 Task: Look for space in Amalner, India from 15th August, 2023 to 20th August, 2023 for 1 adult in price range Rs.5000 to Rs.10000. Place can be private room with 1  bedroom having 1 bed and 1 bathroom. Property type can be house, flat, guest house, hotel. Booking option can be shelf check-in. Required host language is English.
Action: Mouse moved to (473, 106)
Screenshot: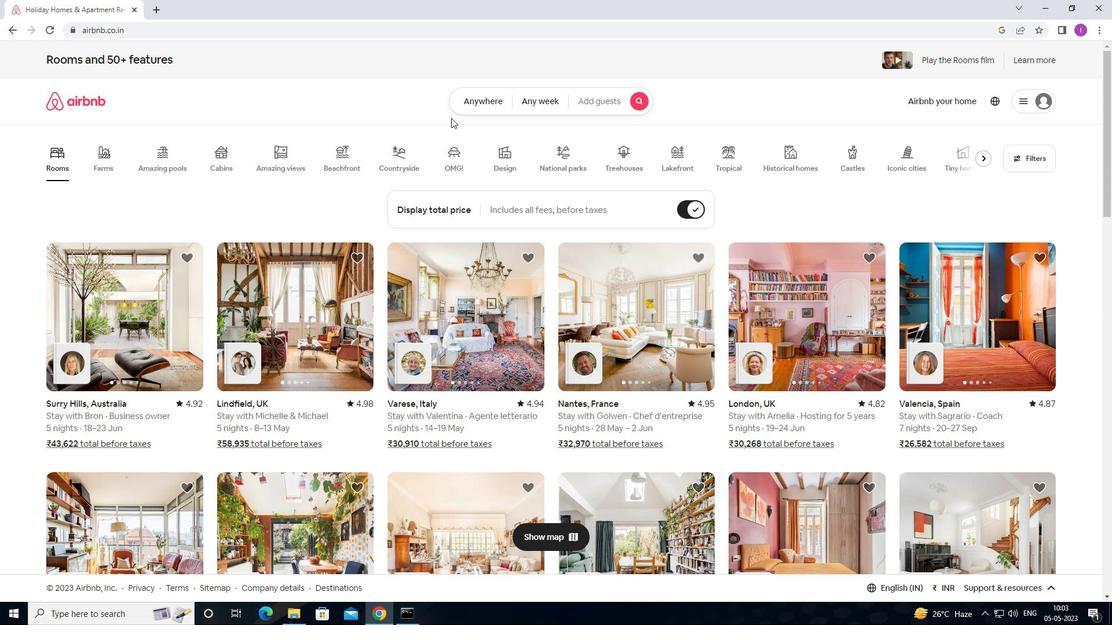 
Action: Mouse pressed left at (473, 106)
Screenshot: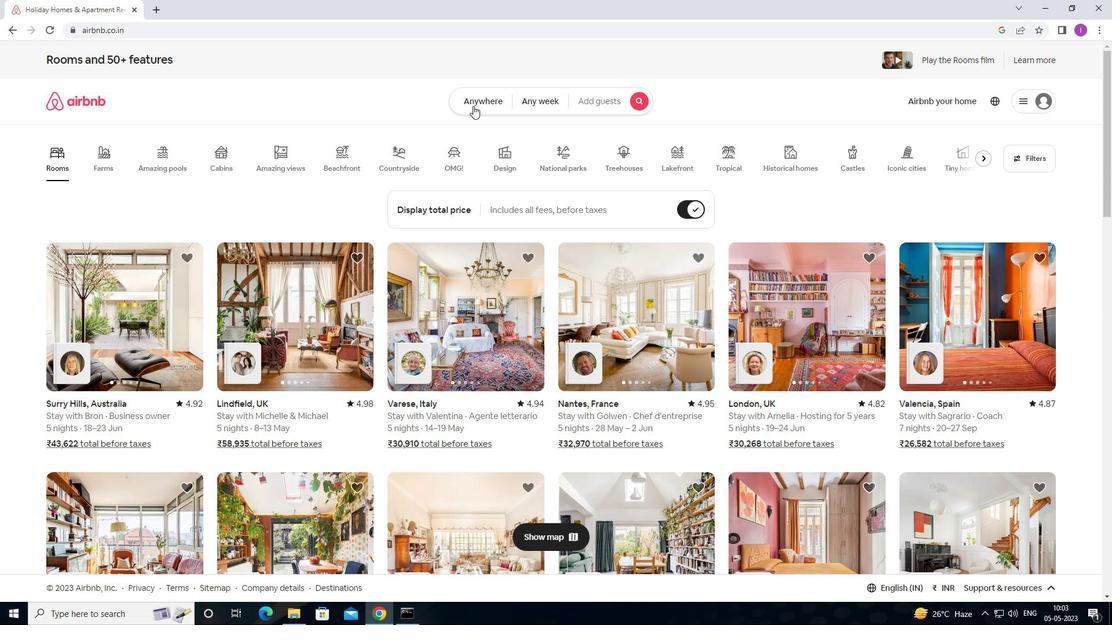 
Action: Mouse moved to (367, 150)
Screenshot: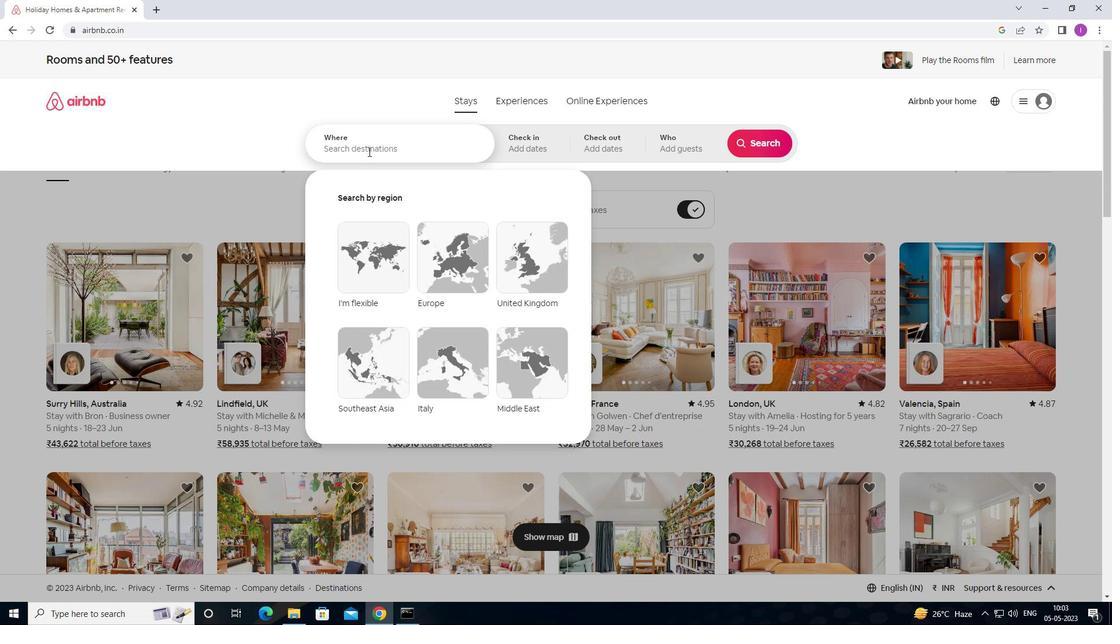 
Action: Mouse pressed left at (367, 150)
Screenshot: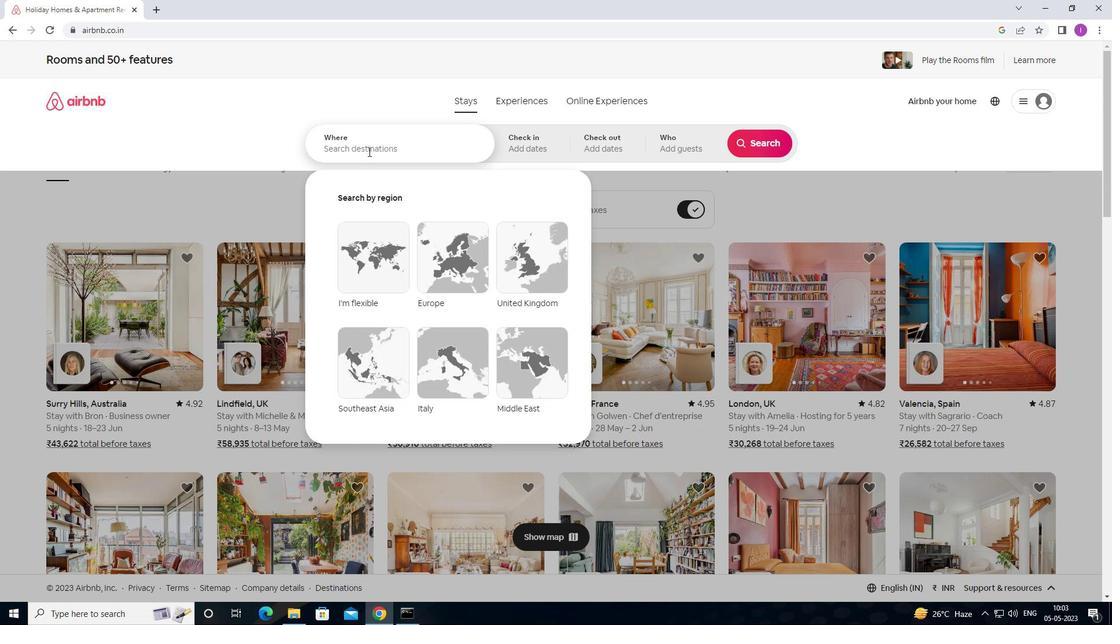 
Action: Mouse moved to (417, 148)
Screenshot: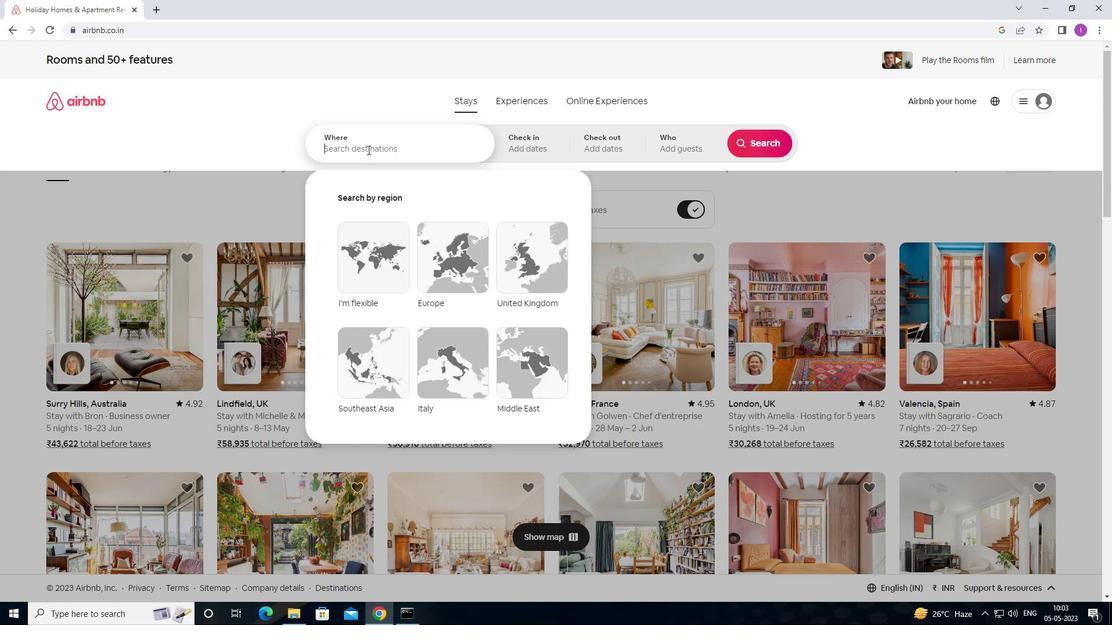 
Action: Key pressed <Key.shift>AMALNER,<Key.shift>INDIA
Screenshot: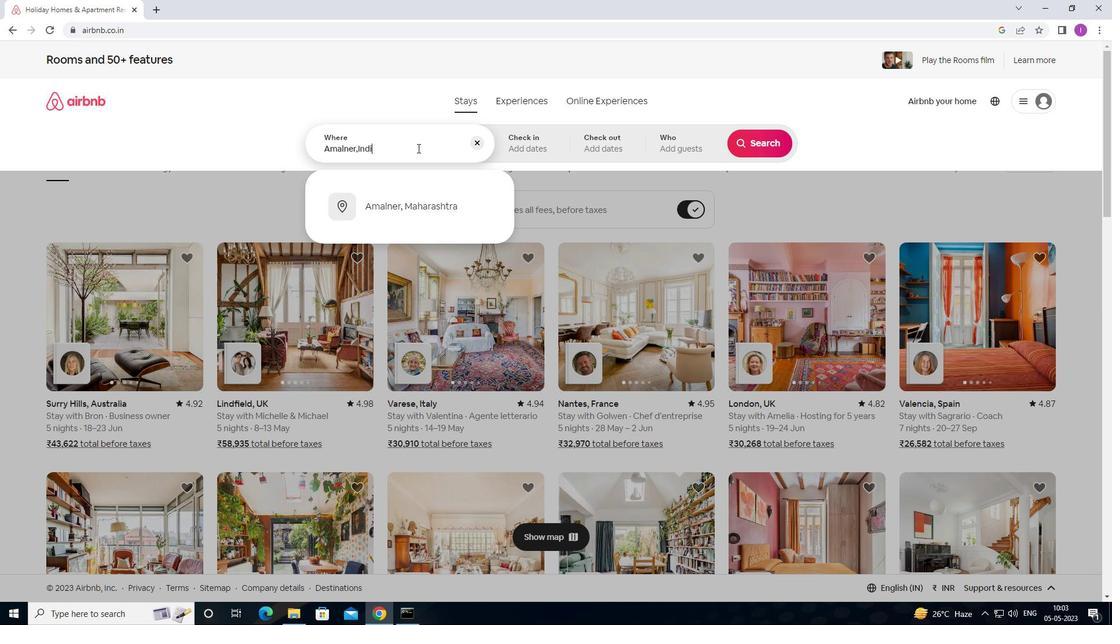 
Action: Mouse moved to (531, 143)
Screenshot: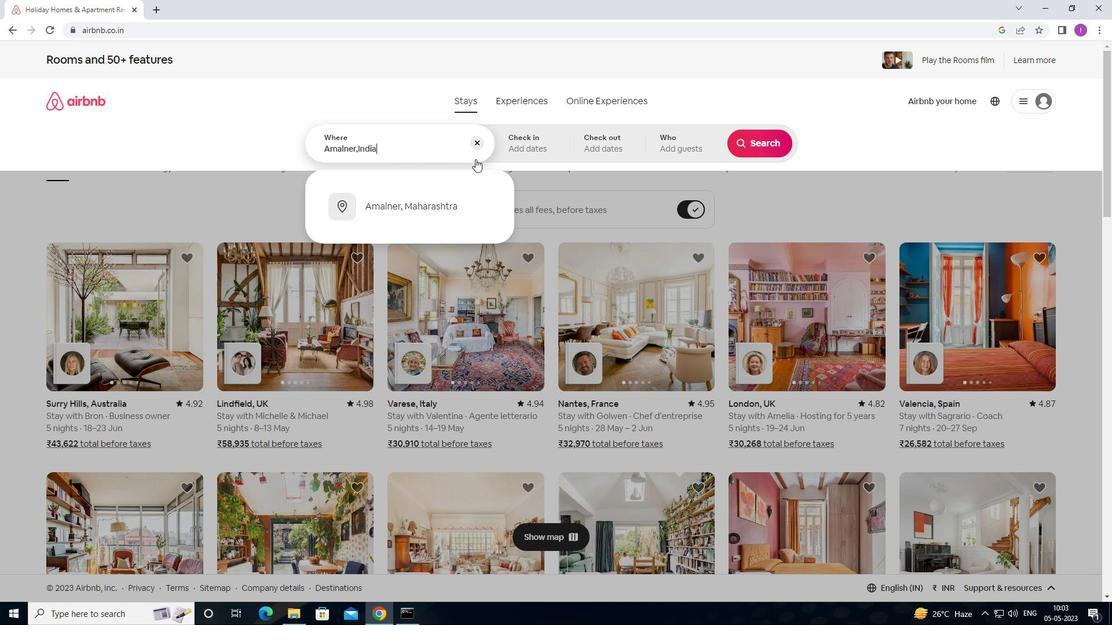 
Action: Mouse pressed left at (531, 143)
Screenshot: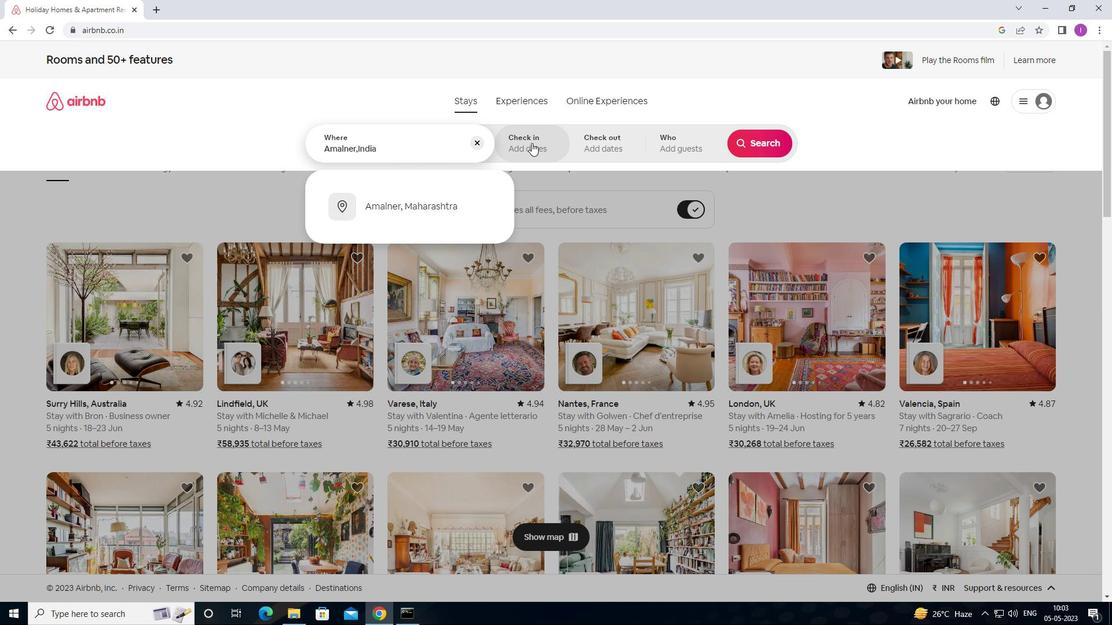 
Action: Mouse moved to (744, 239)
Screenshot: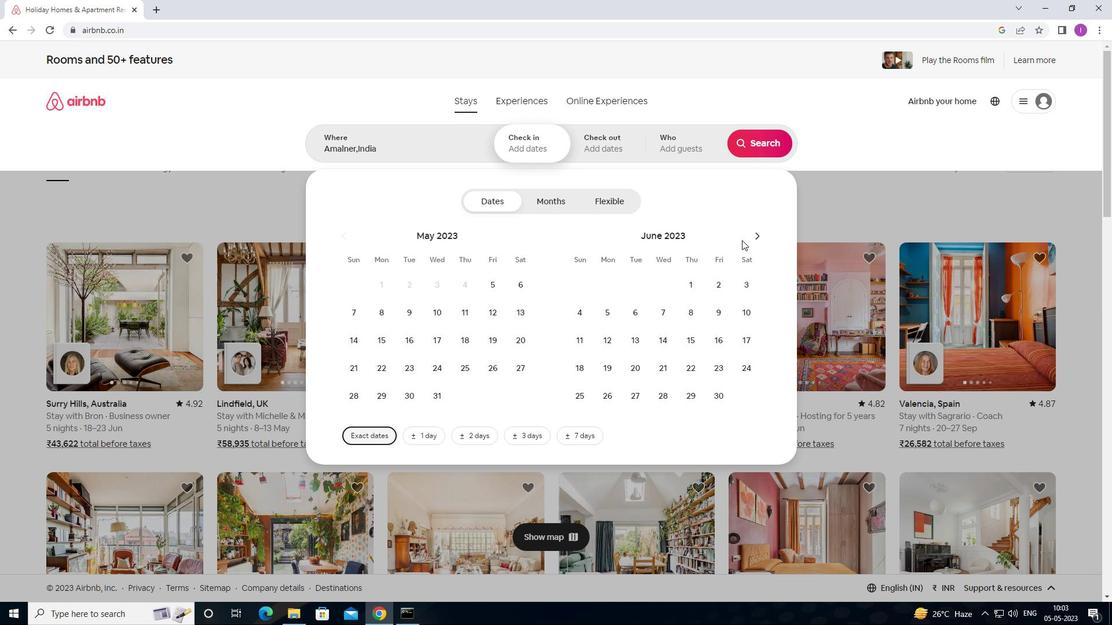 
Action: Mouse pressed left at (744, 239)
Screenshot: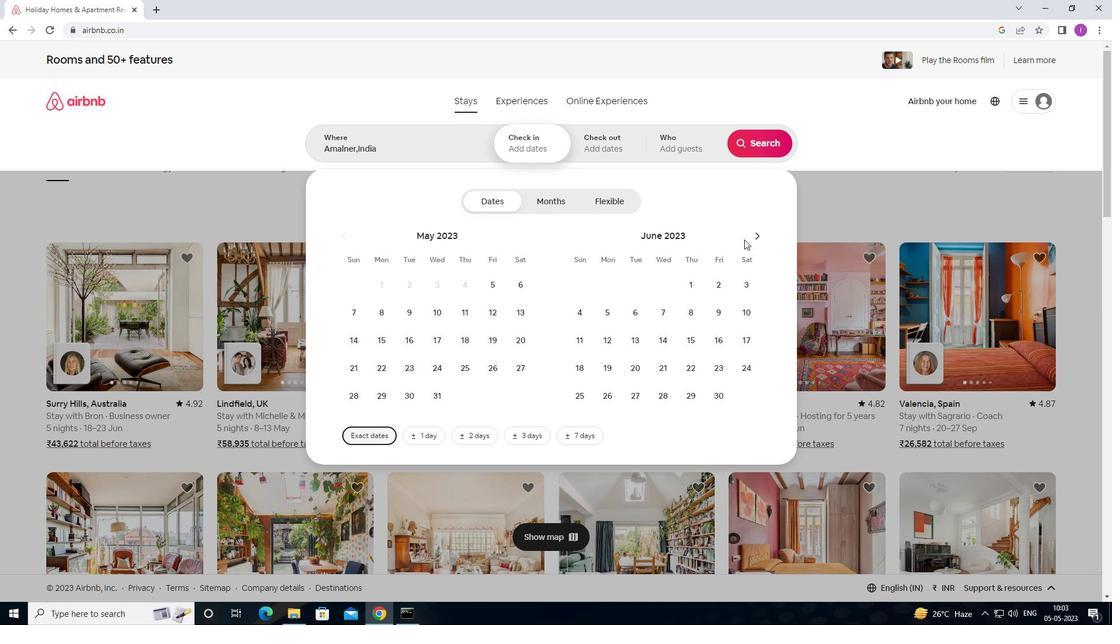 
Action: Mouse pressed left at (744, 239)
Screenshot: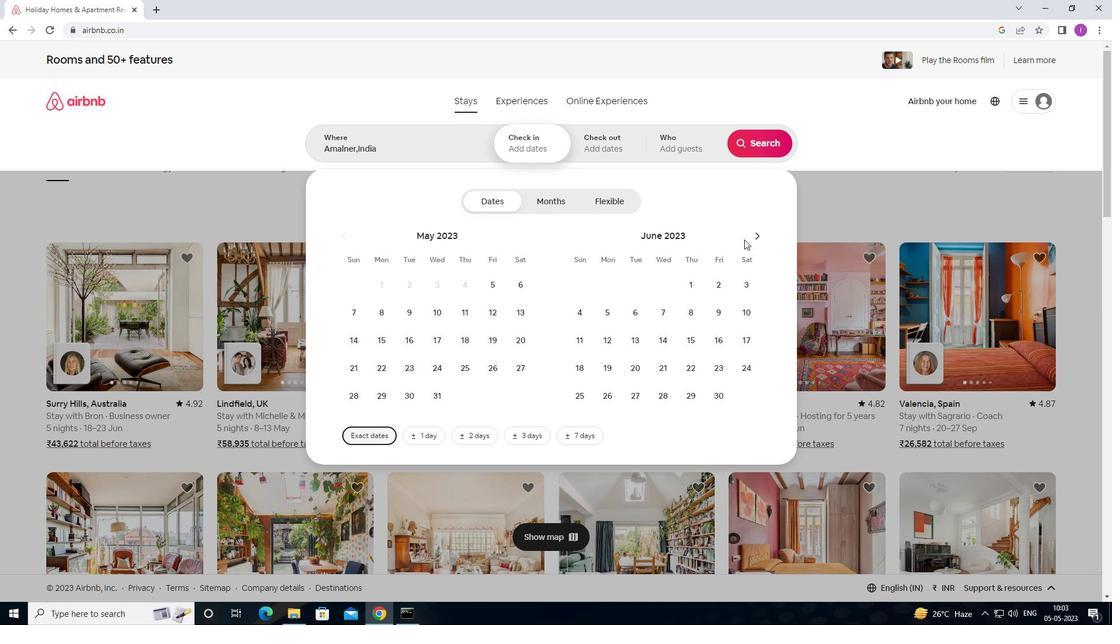 
Action: Mouse moved to (760, 236)
Screenshot: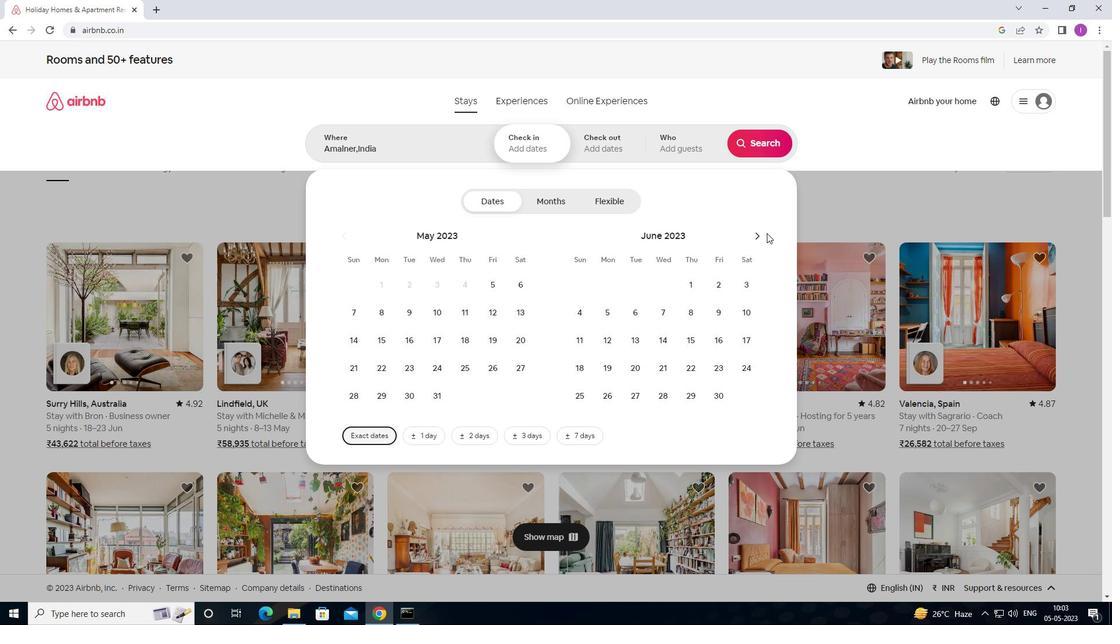 
Action: Mouse pressed left at (760, 236)
Screenshot: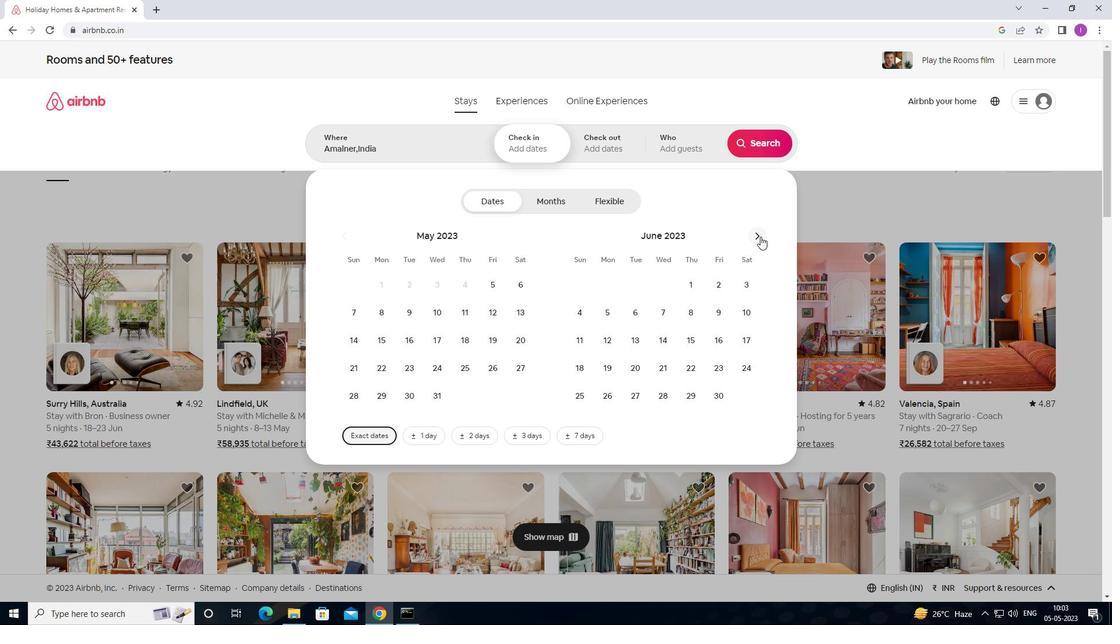 
Action: Mouse pressed left at (760, 236)
Screenshot: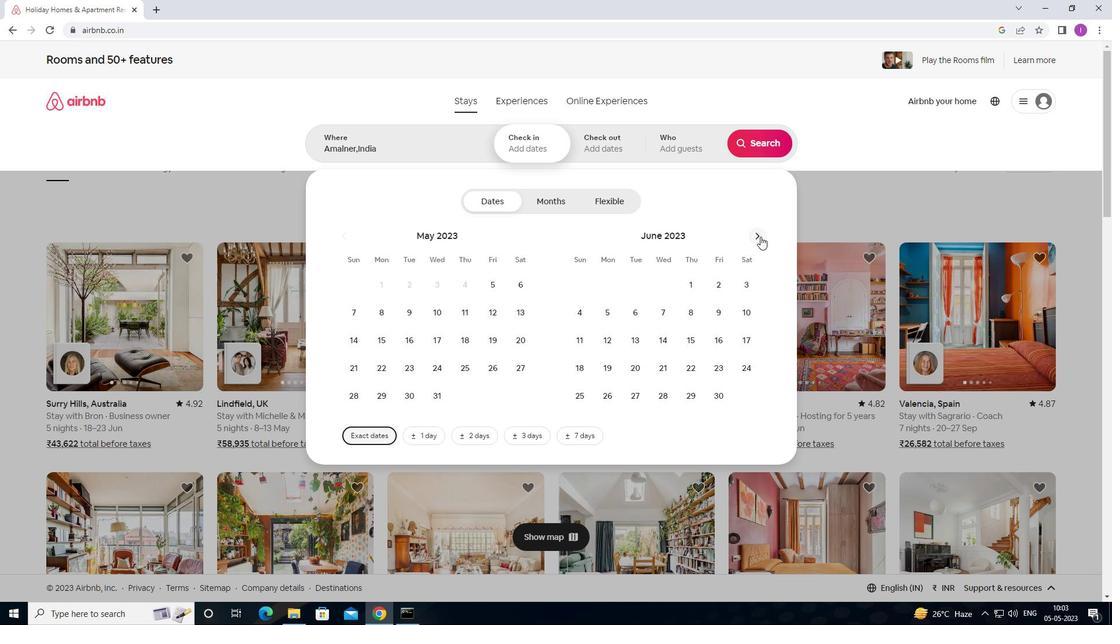 
Action: Mouse pressed left at (760, 236)
Screenshot: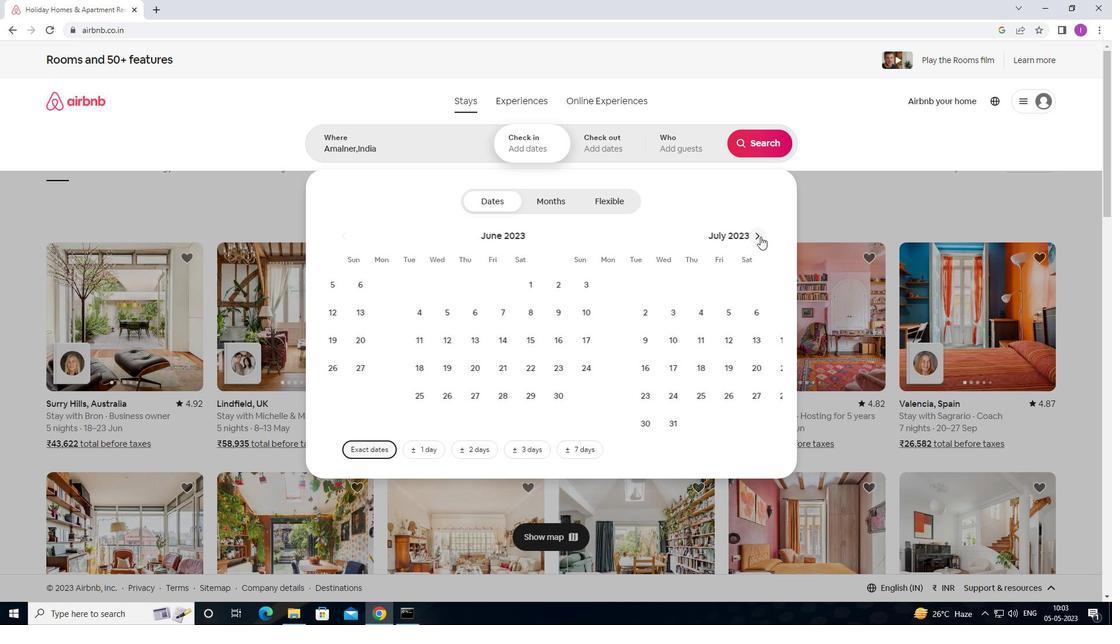 
Action: Mouse moved to (637, 337)
Screenshot: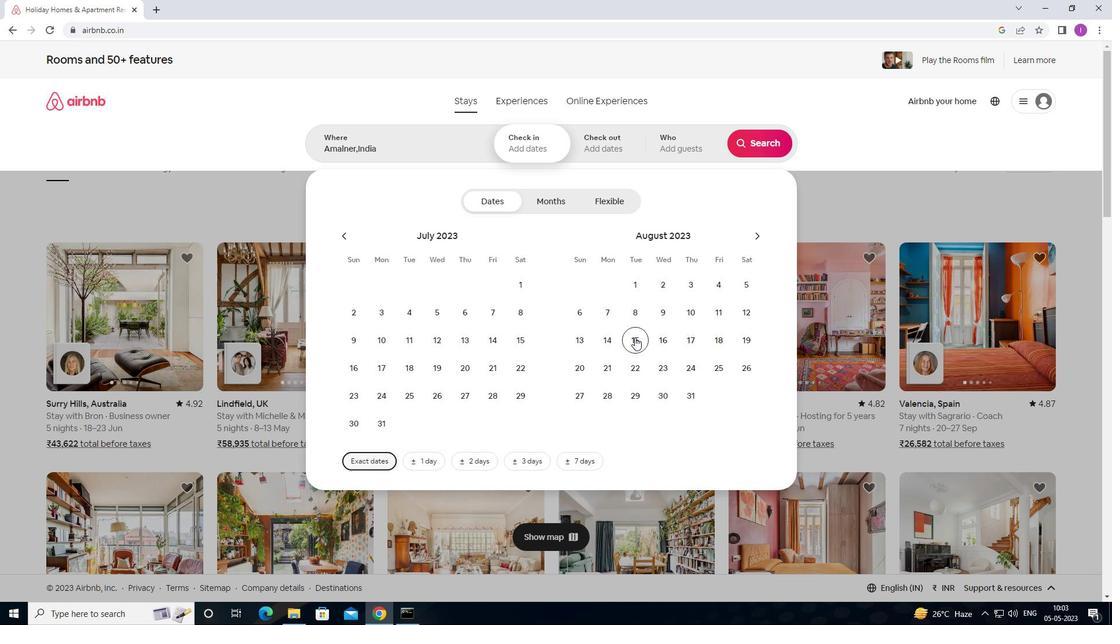 
Action: Mouse pressed left at (637, 337)
Screenshot: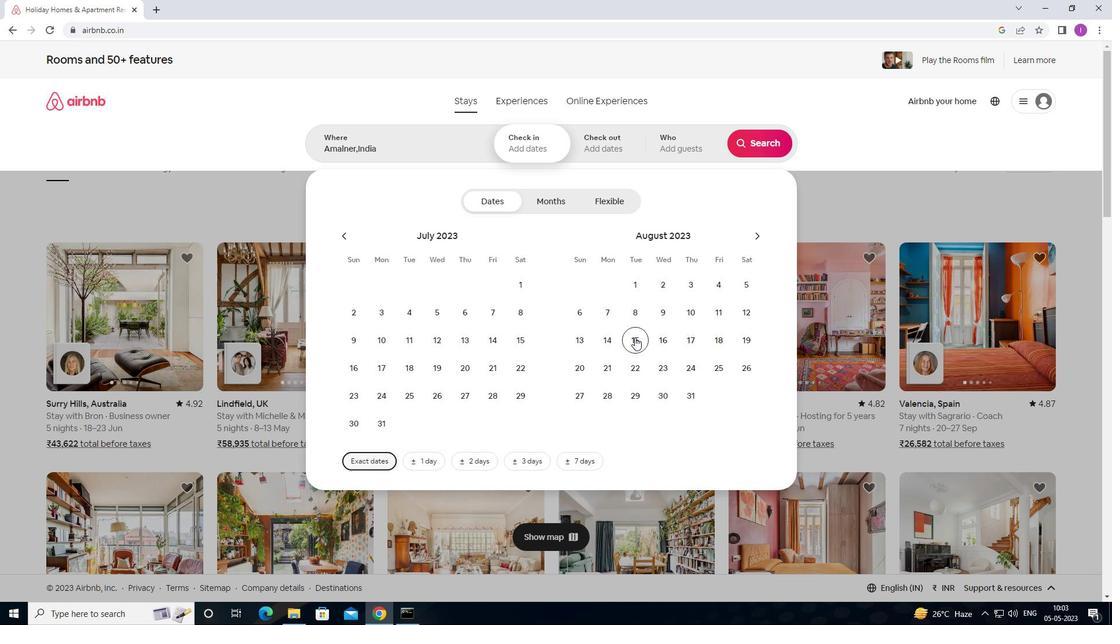 
Action: Mouse moved to (573, 367)
Screenshot: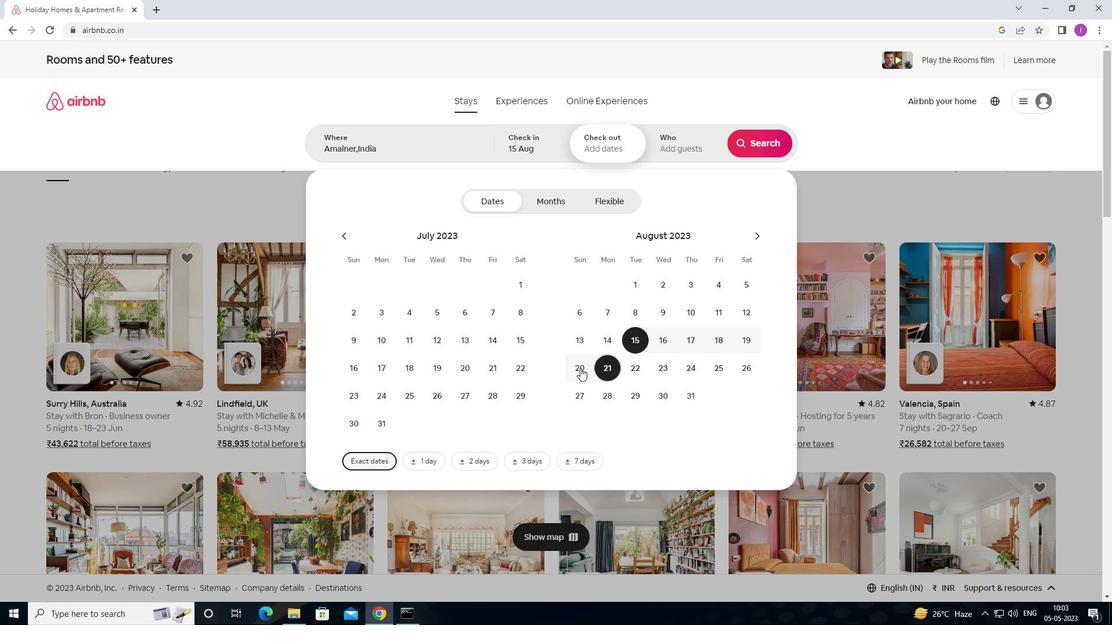 
Action: Mouse pressed left at (573, 367)
Screenshot: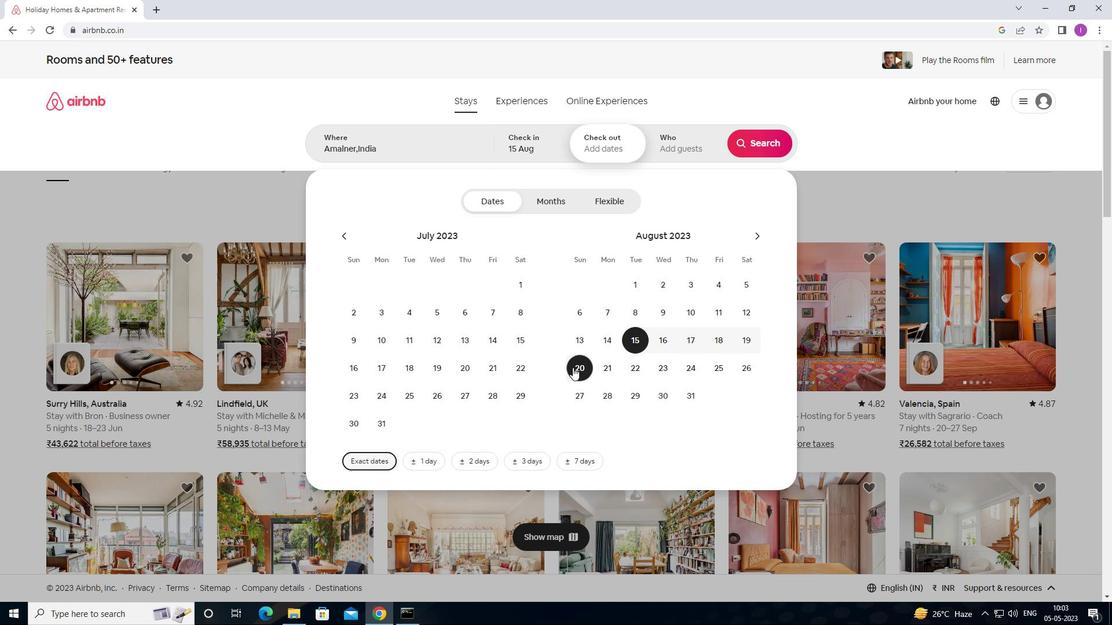 
Action: Mouse moved to (689, 154)
Screenshot: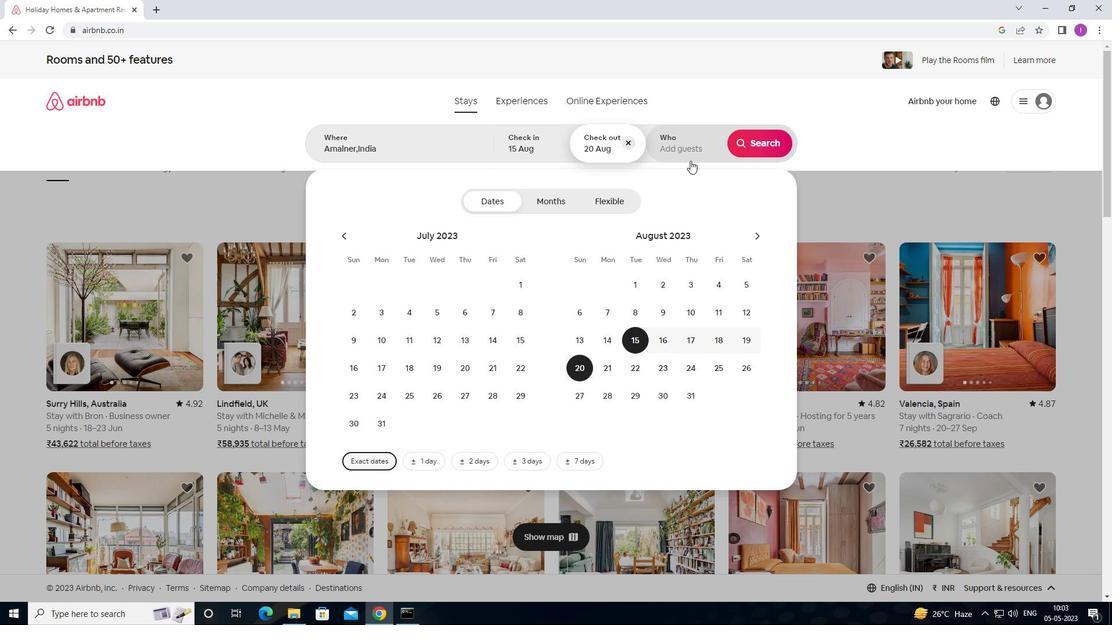 
Action: Mouse pressed left at (689, 154)
Screenshot: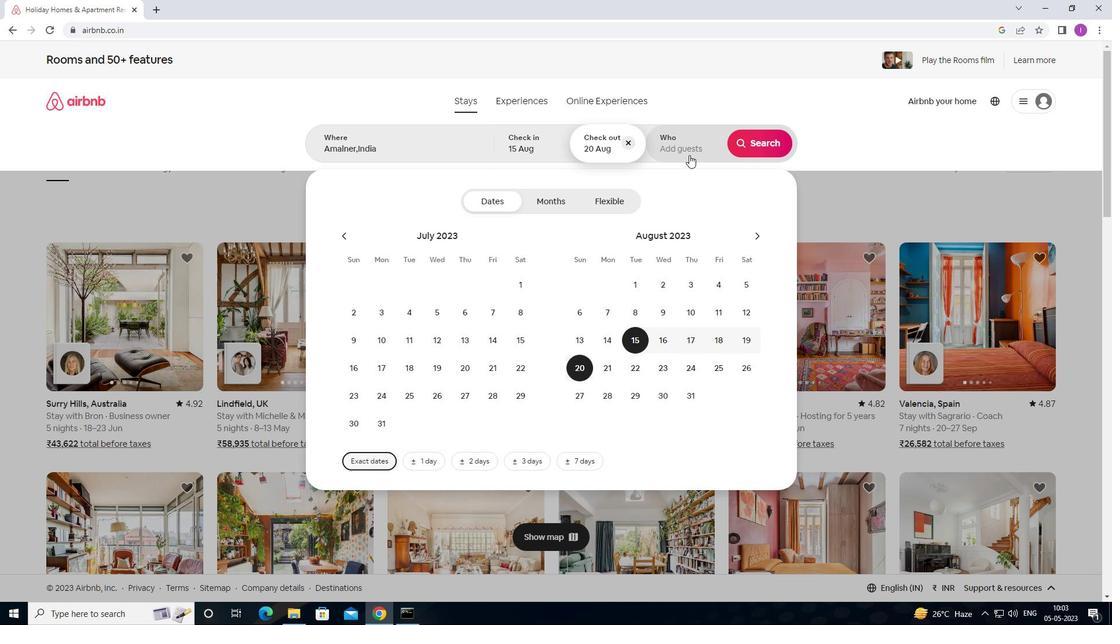 
Action: Mouse moved to (756, 206)
Screenshot: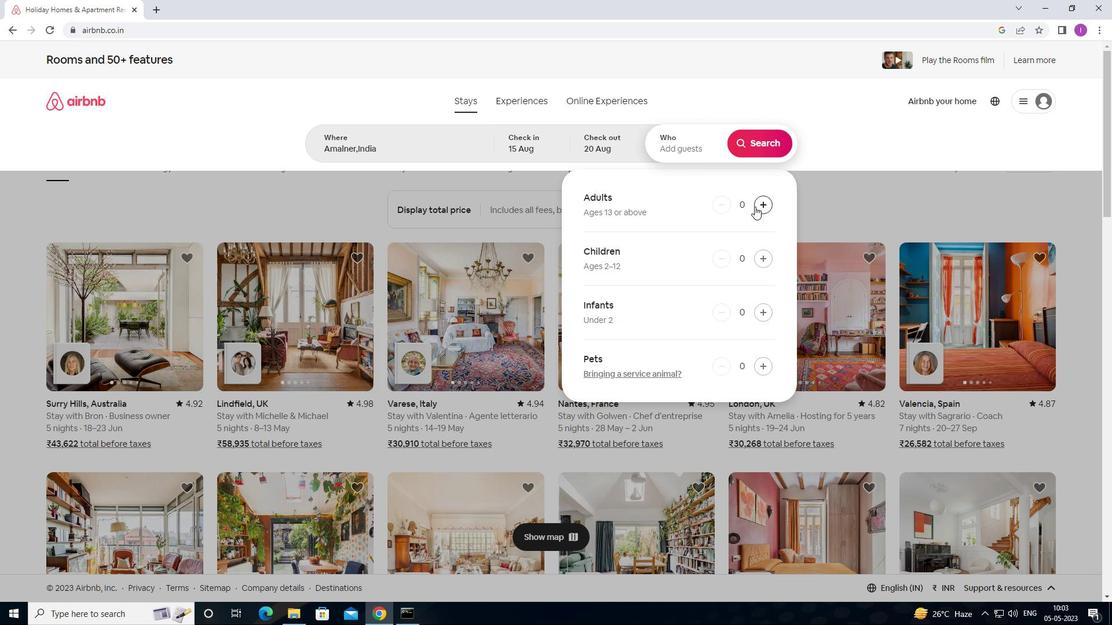 
Action: Mouse pressed left at (756, 206)
Screenshot: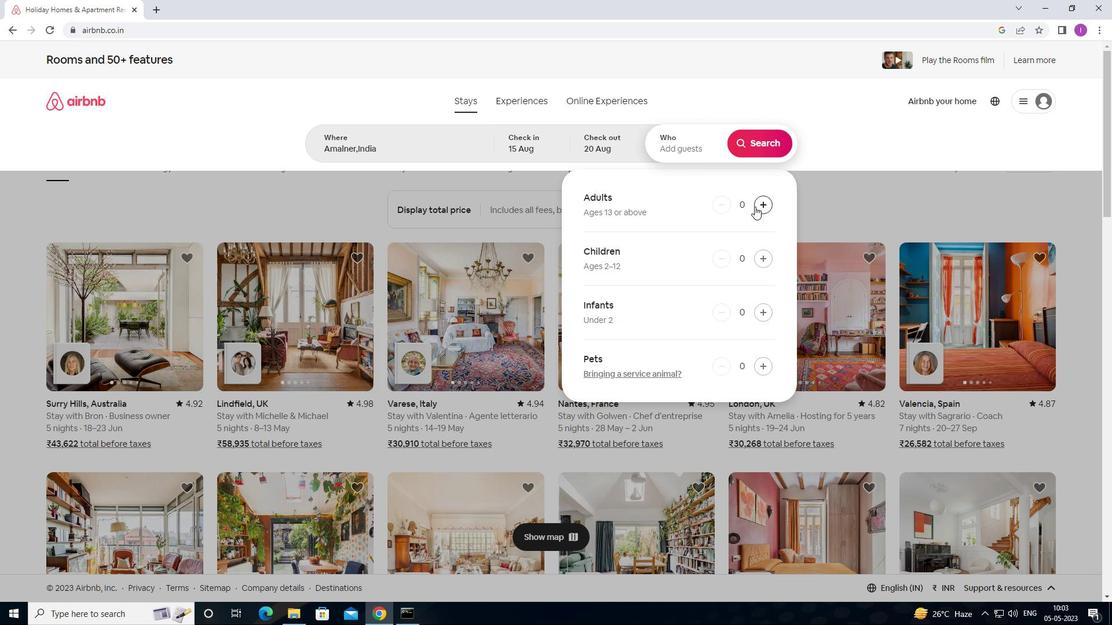 
Action: Mouse moved to (756, 206)
Screenshot: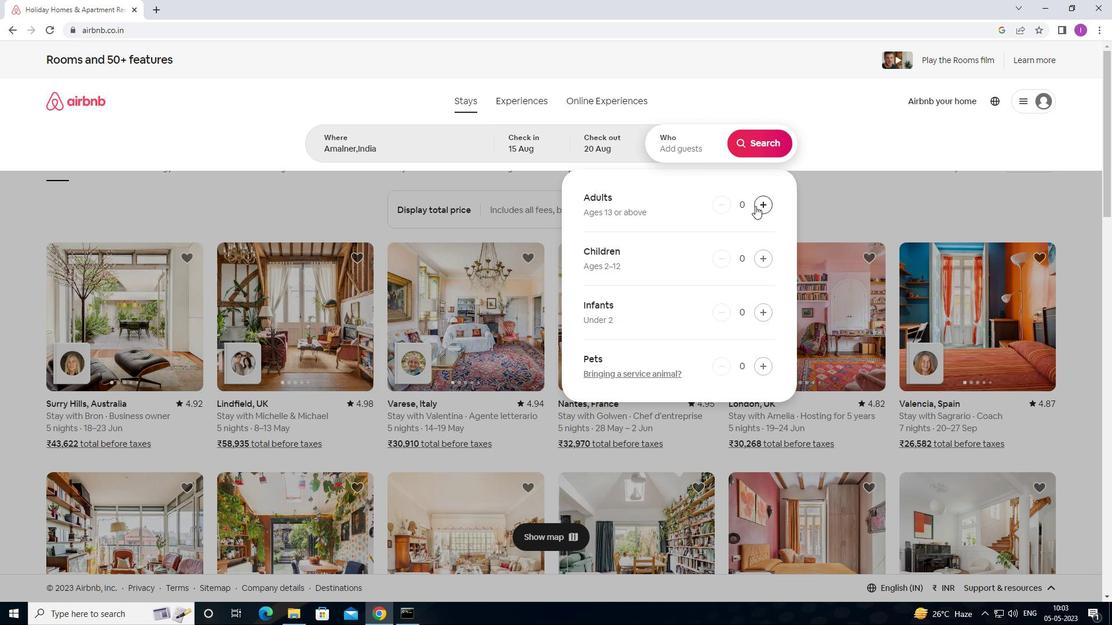 
Action: Mouse pressed left at (756, 206)
Screenshot: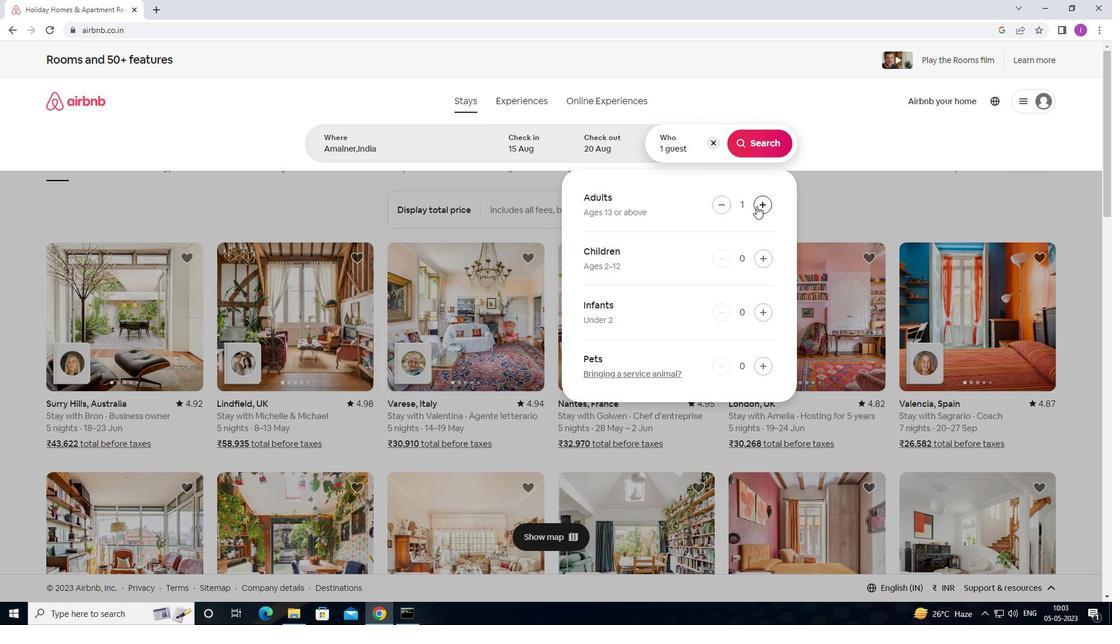 
Action: Mouse moved to (719, 207)
Screenshot: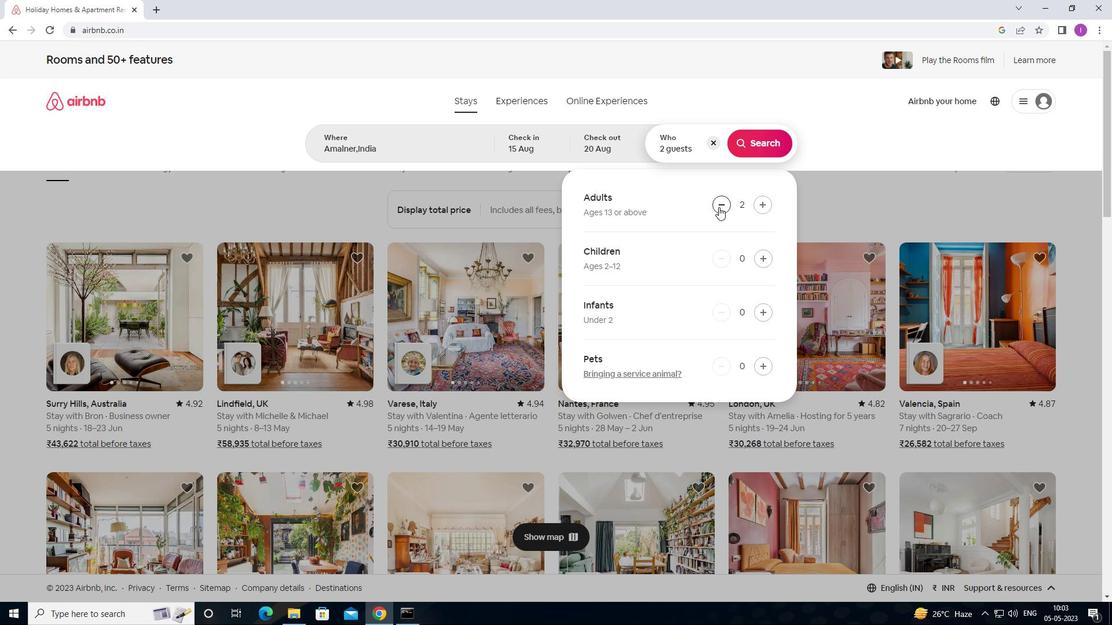 
Action: Mouse pressed left at (719, 207)
Screenshot: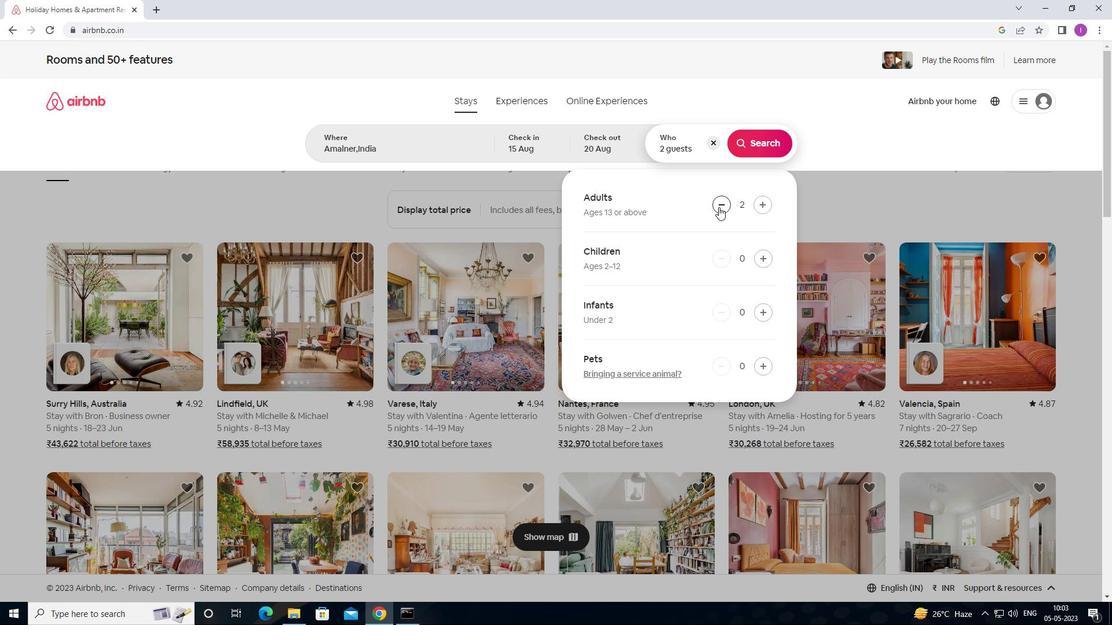 
Action: Mouse moved to (765, 144)
Screenshot: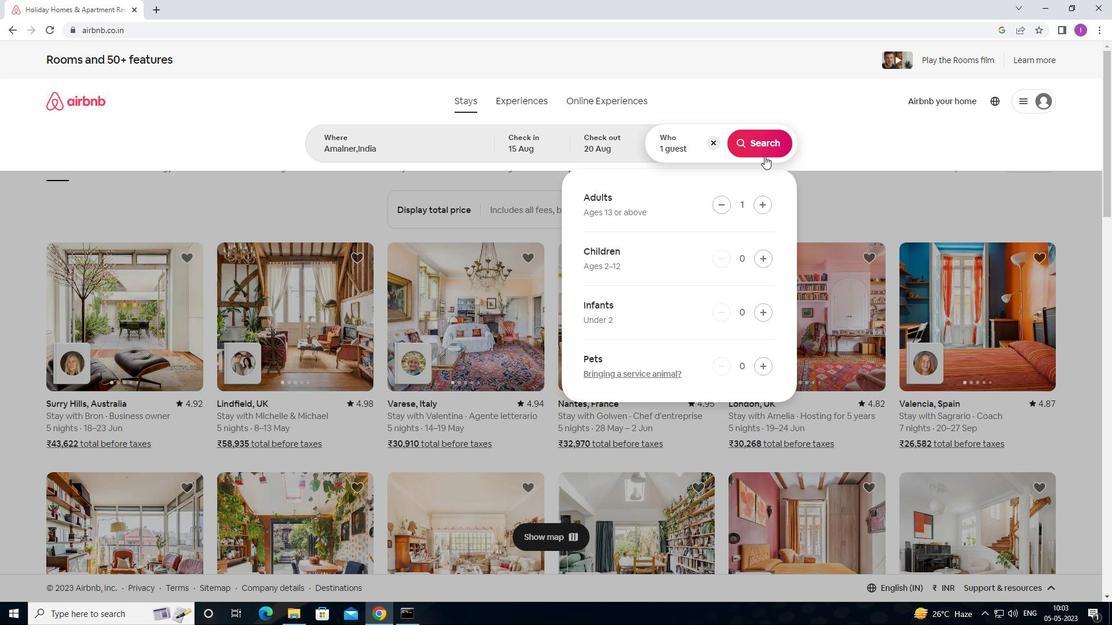 
Action: Mouse pressed left at (765, 144)
Screenshot: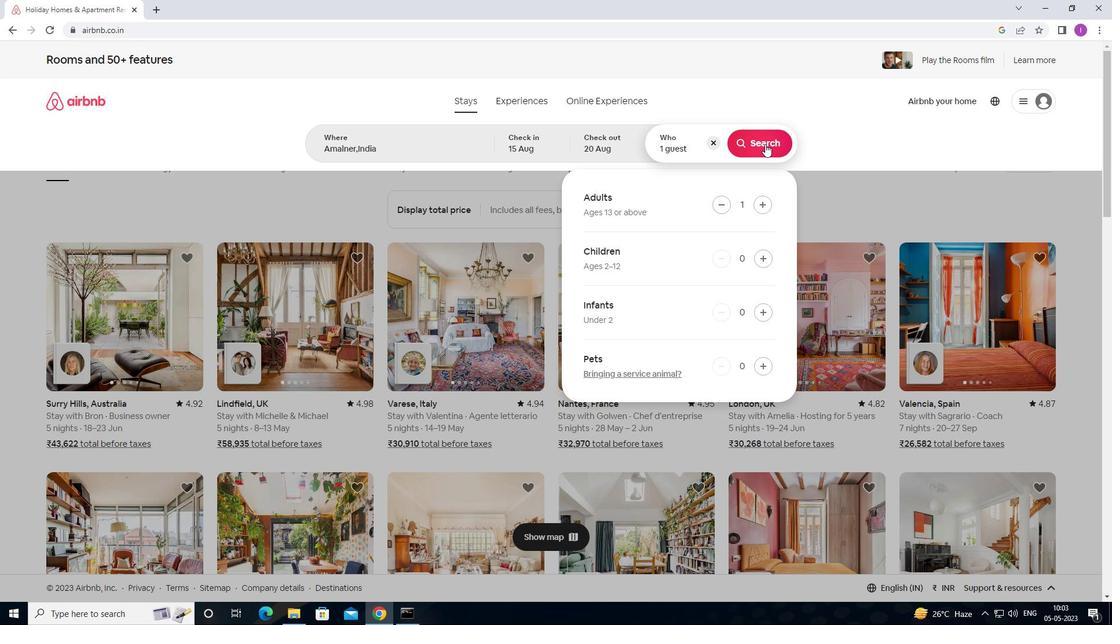 
Action: Mouse moved to (1064, 106)
Screenshot: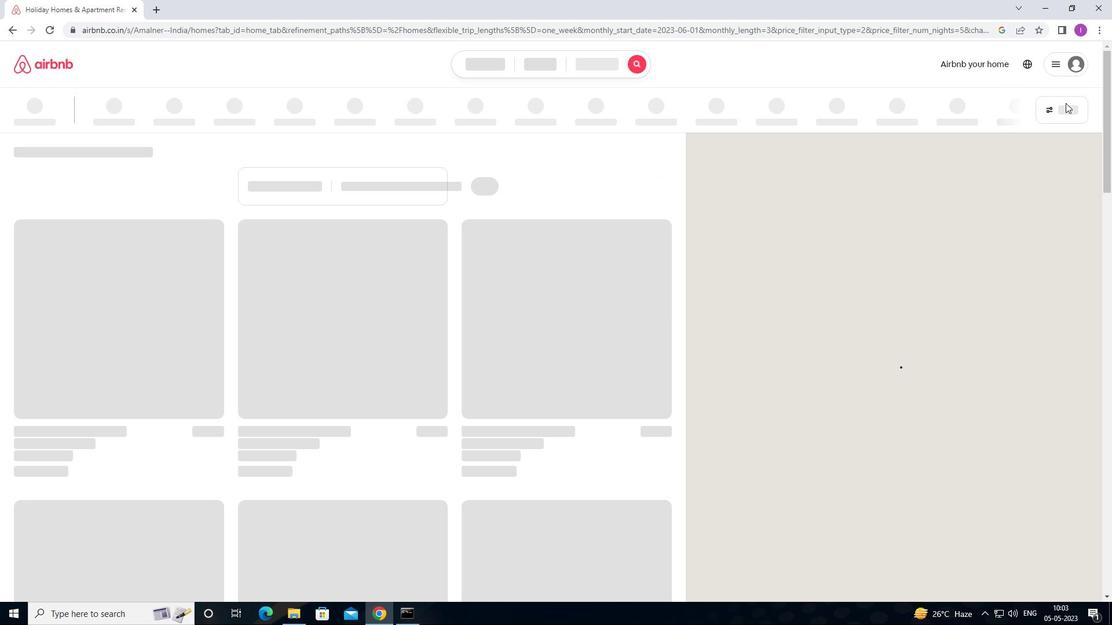 
Action: Mouse pressed left at (1064, 106)
Screenshot: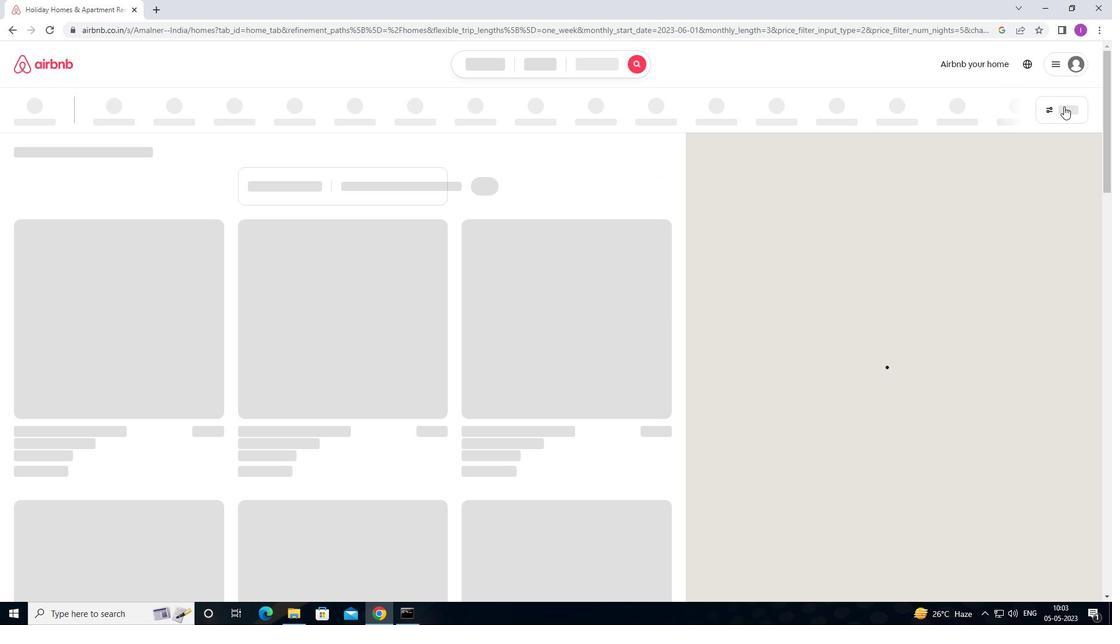 
Action: Mouse moved to (411, 392)
Screenshot: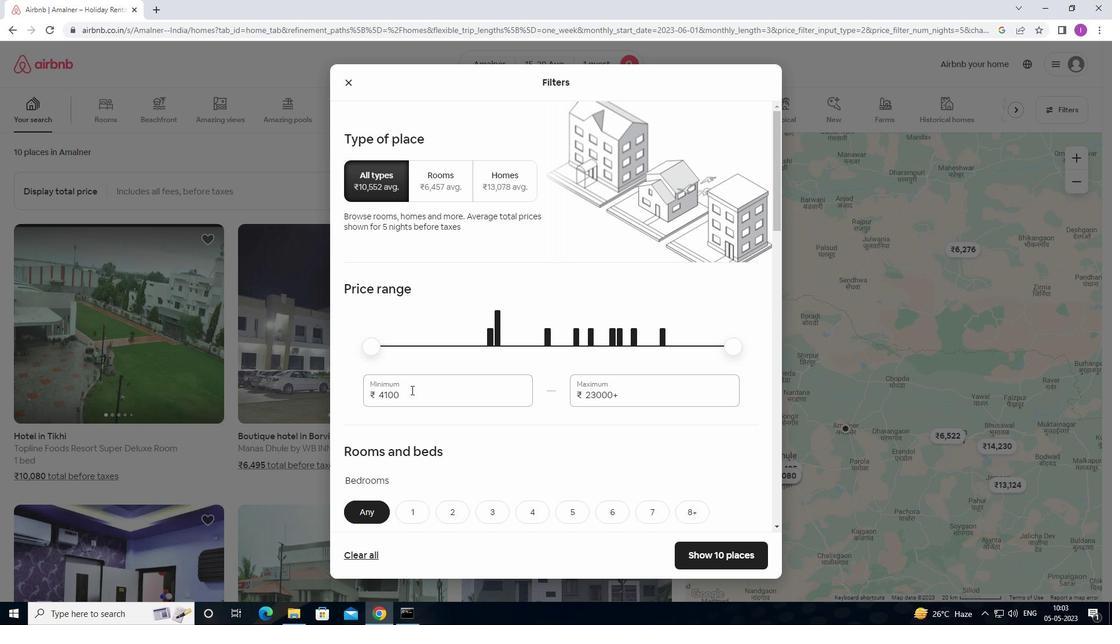 
Action: Mouse pressed left at (411, 392)
Screenshot: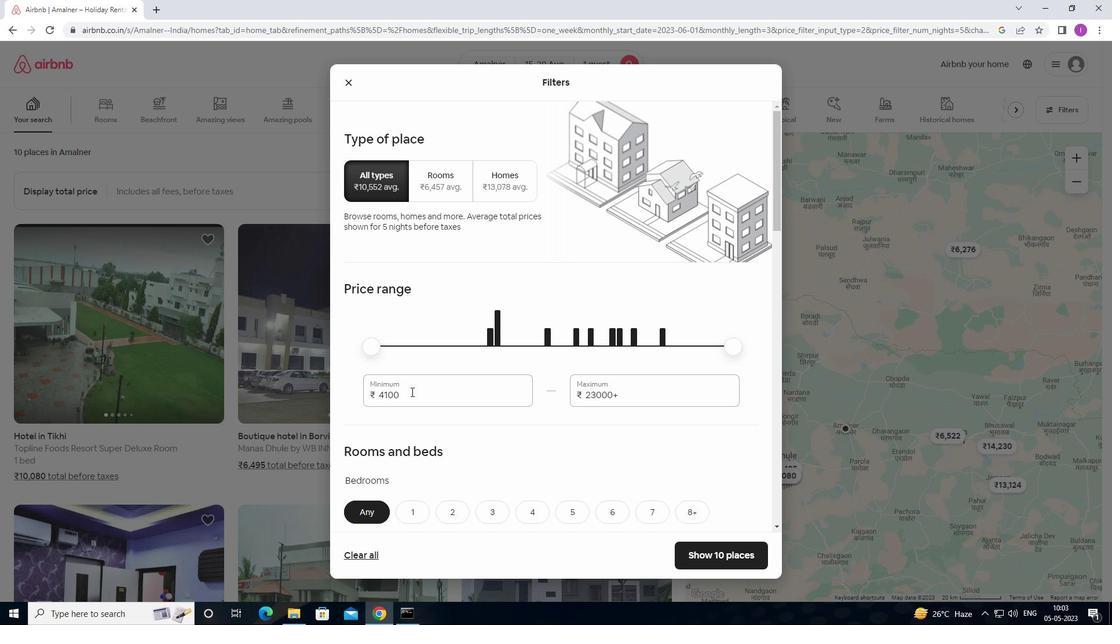 
Action: Mouse moved to (361, 374)
Screenshot: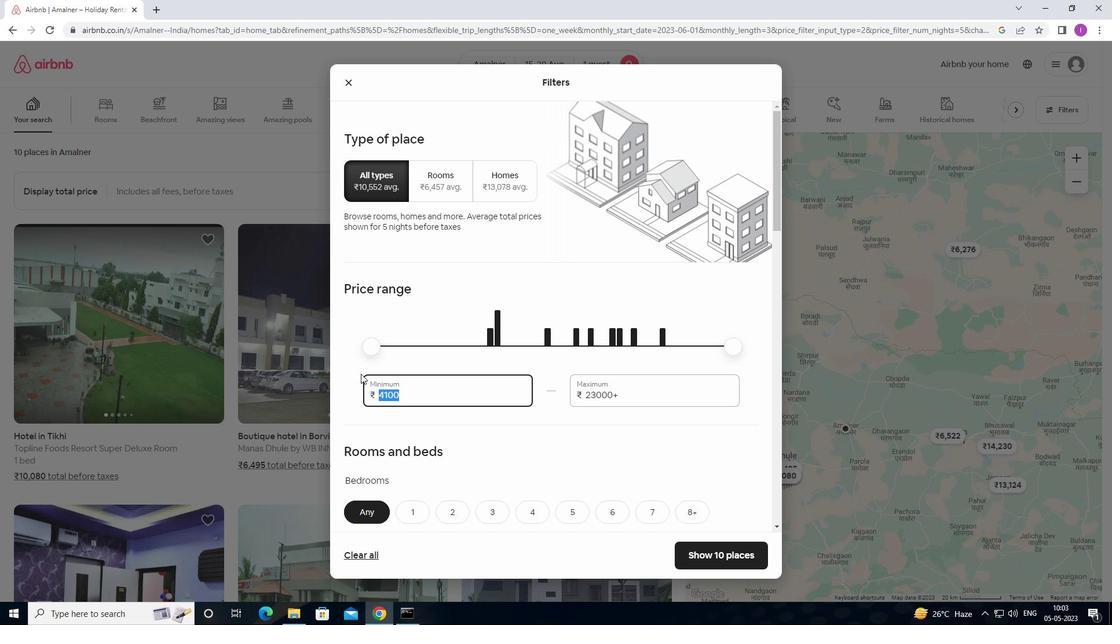 
Action: Key pressed 5
Screenshot: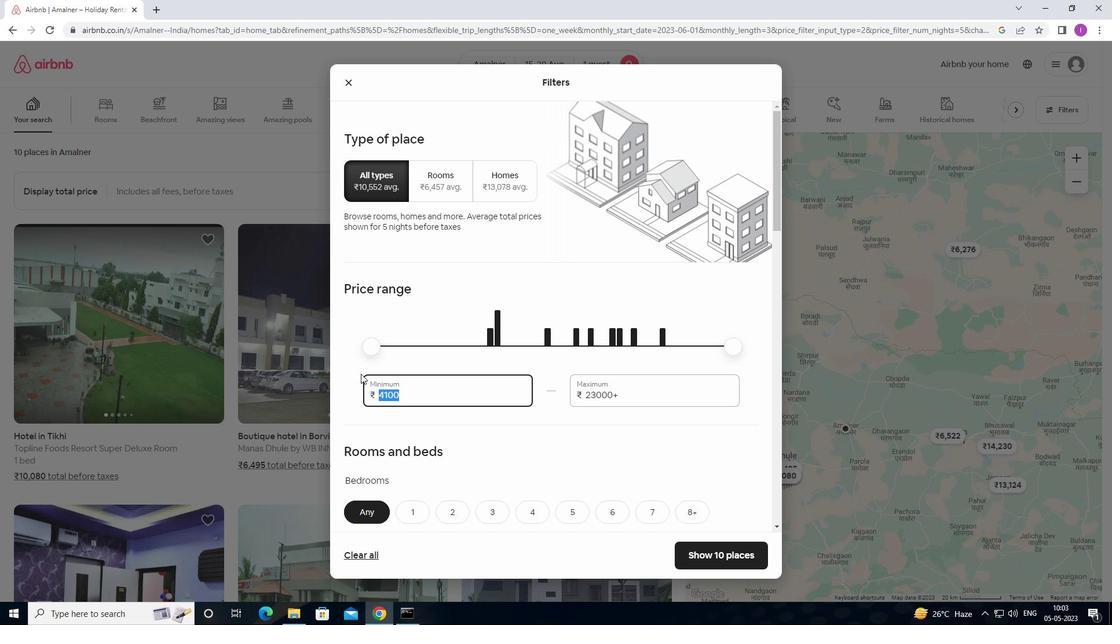 
Action: Mouse moved to (362, 374)
Screenshot: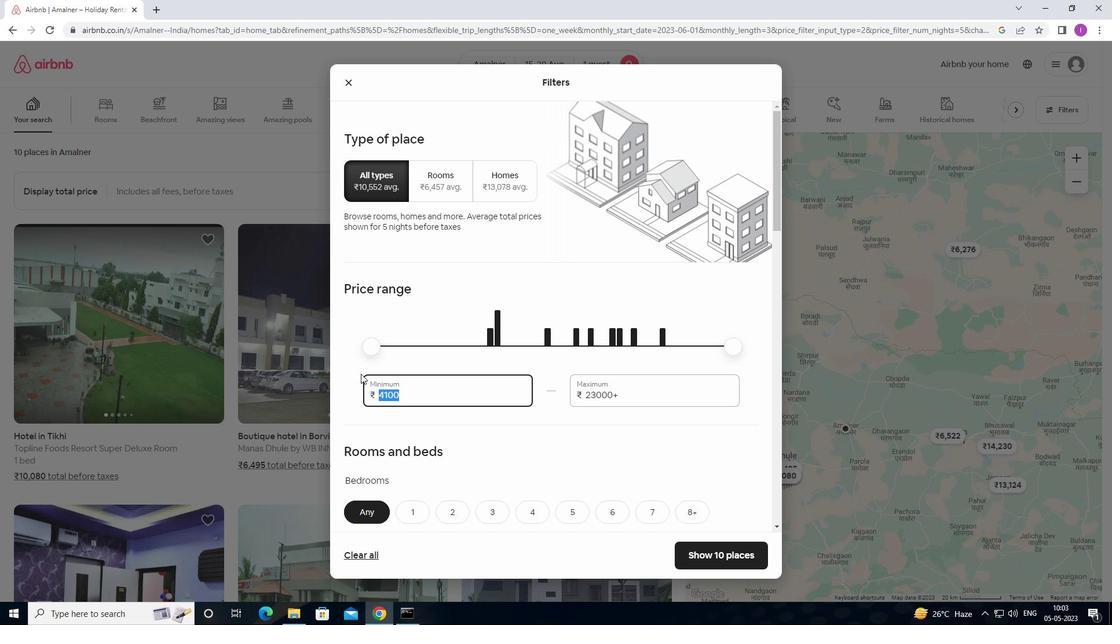 
Action: Key pressed 000
Screenshot: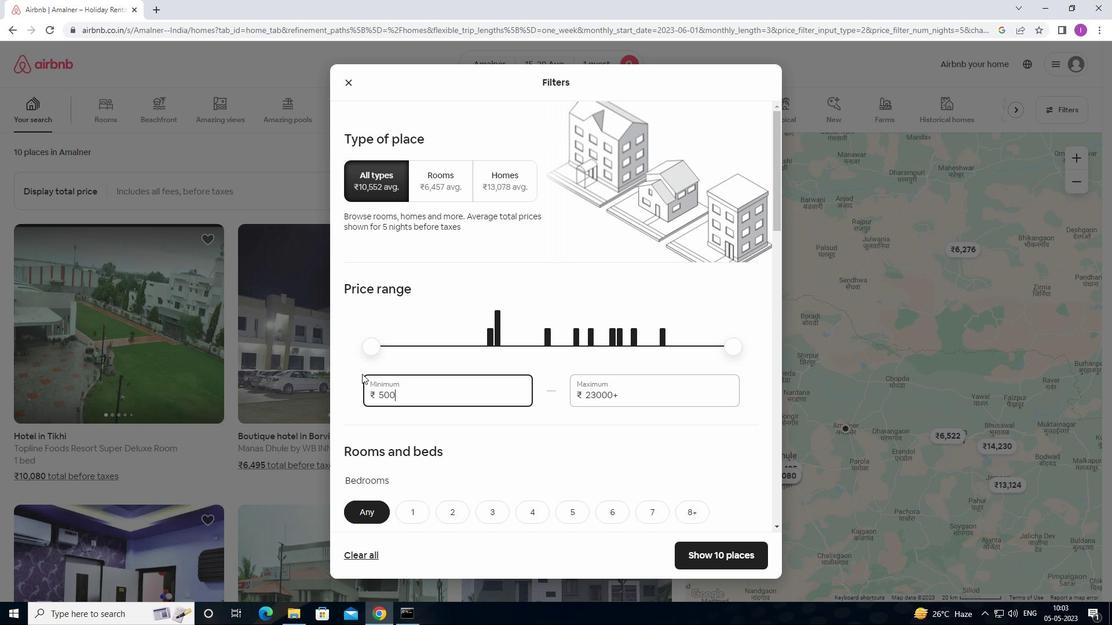 
Action: Mouse moved to (628, 397)
Screenshot: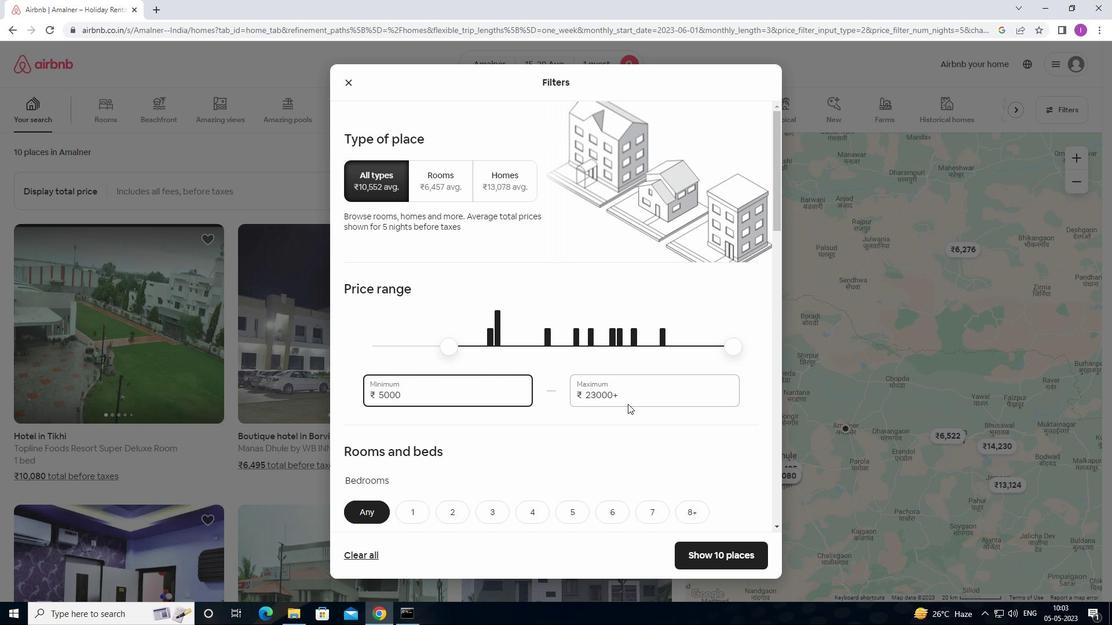 
Action: Mouse pressed left at (628, 397)
Screenshot: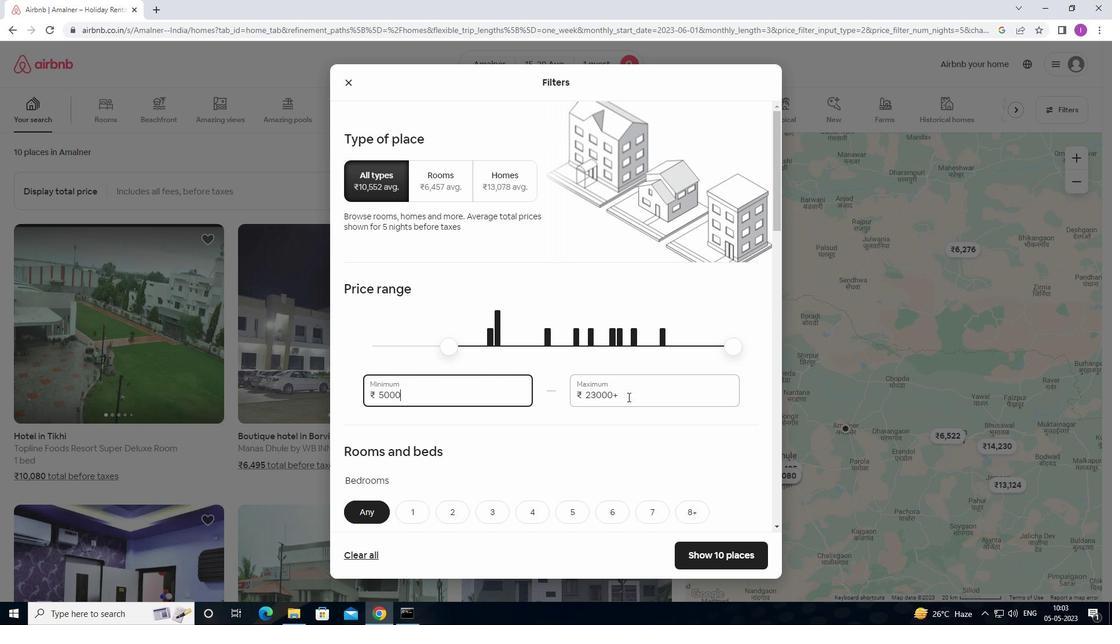 
Action: Mouse moved to (549, 389)
Screenshot: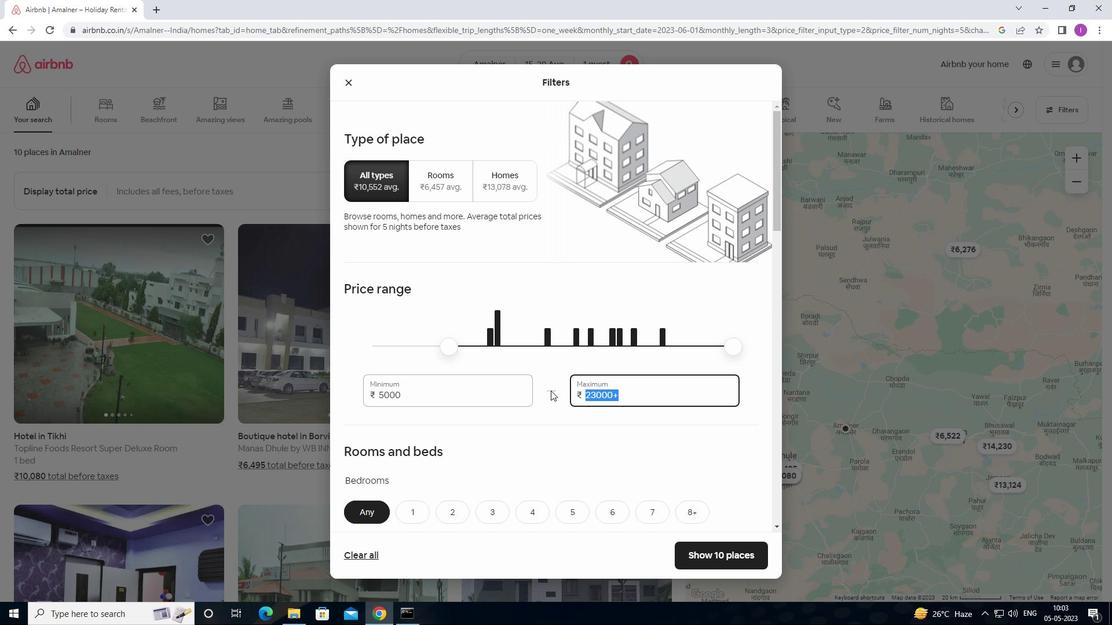 
Action: Key pressed 1000
Screenshot: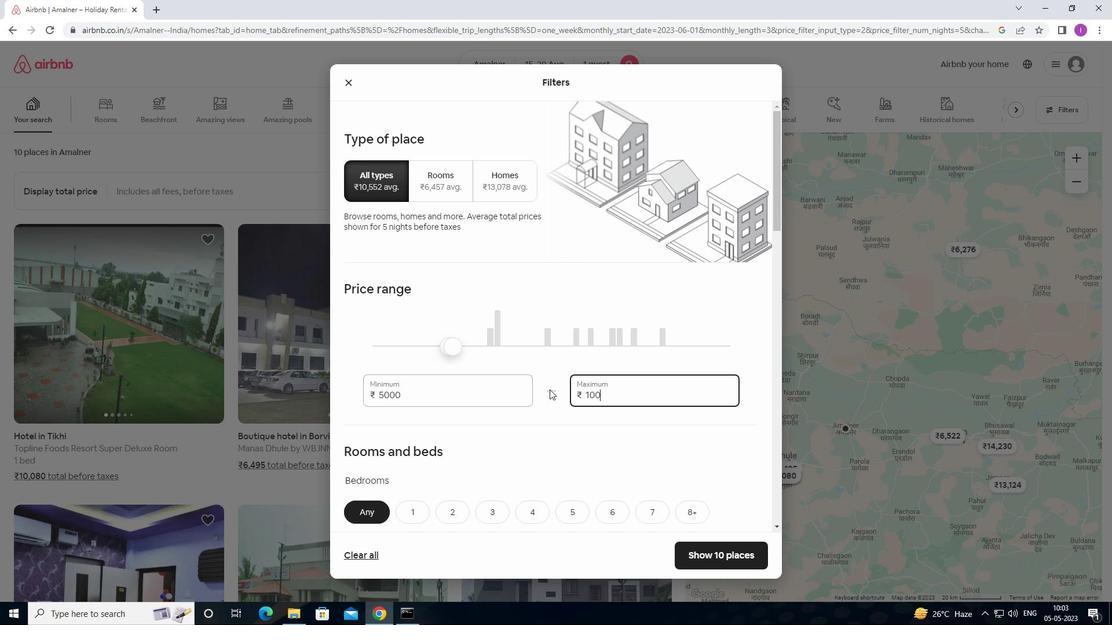 
Action: Mouse moved to (549, 389)
Screenshot: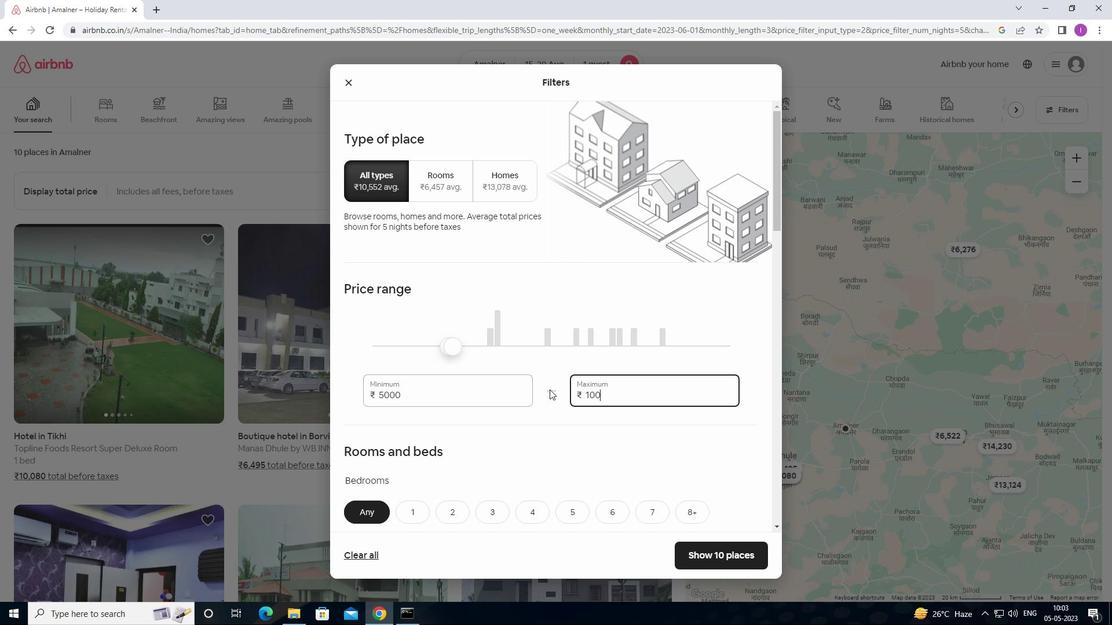 
Action: Key pressed 0
Screenshot: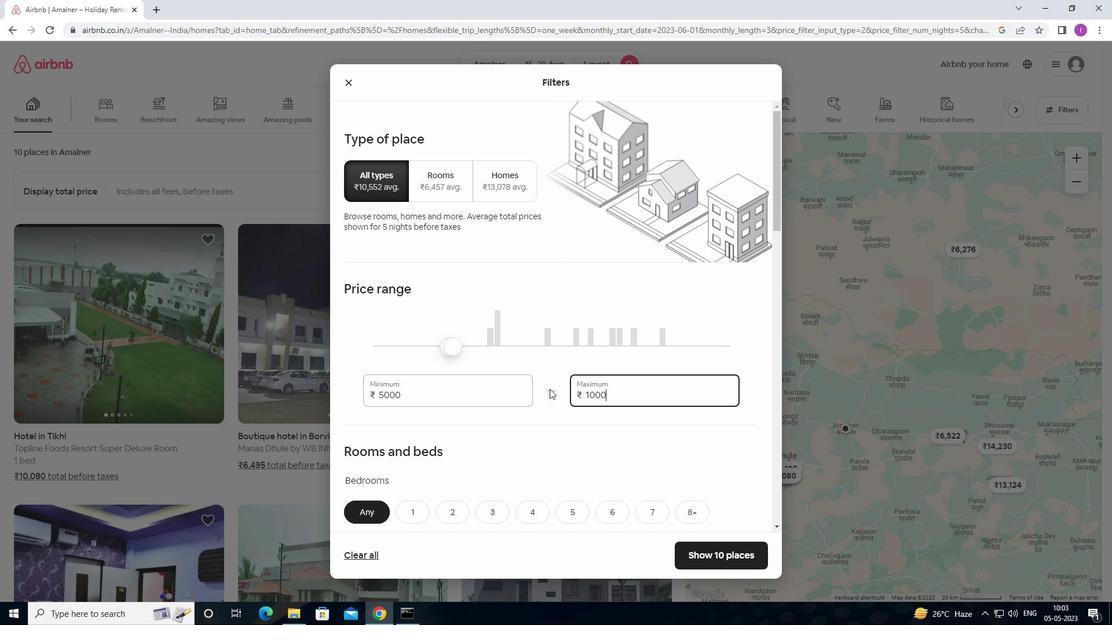 
Action: Mouse moved to (600, 382)
Screenshot: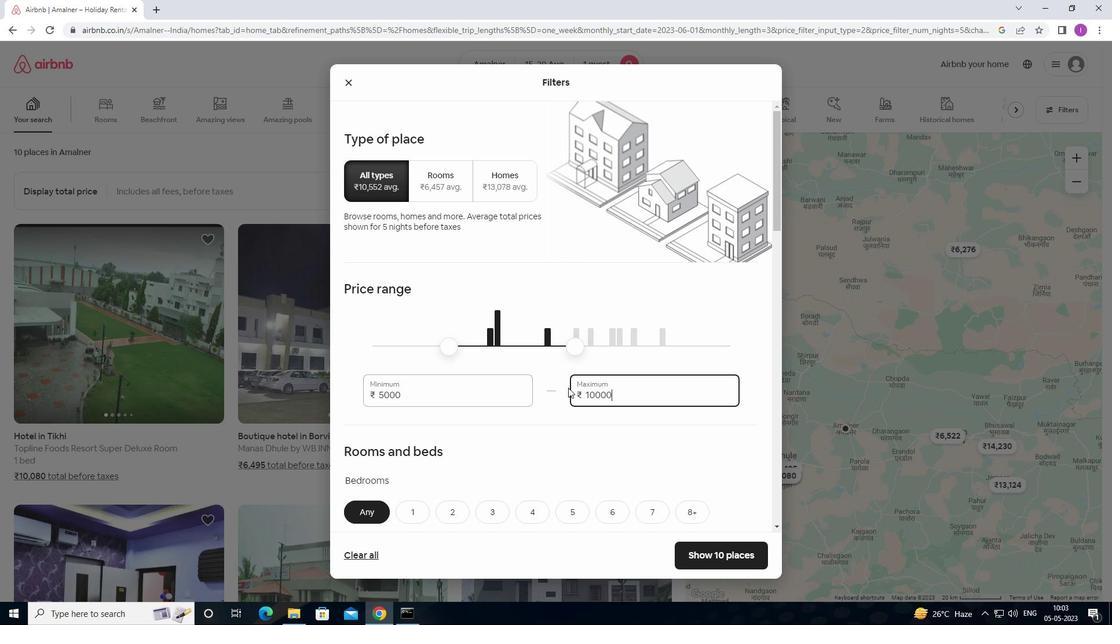 
Action: Mouse scrolled (600, 381) with delta (0, 0)
Screenshot: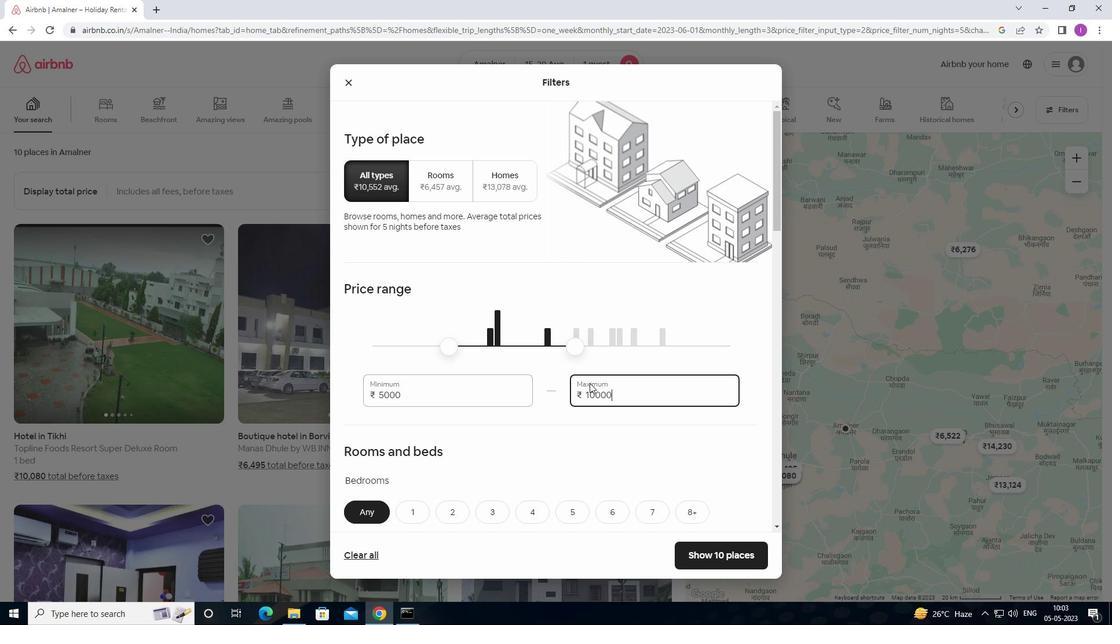 
Action: Mouse scrolled (600, 381) with delta (0, 0)
Screenshot: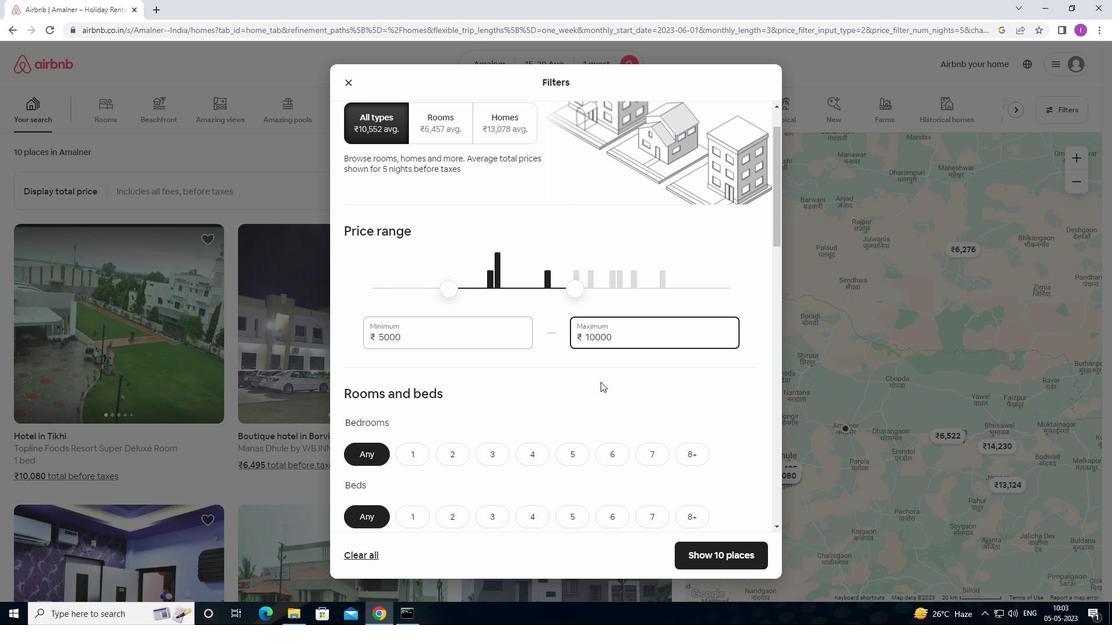 
Action: Mouse moved to (411, 403)
Screenshot: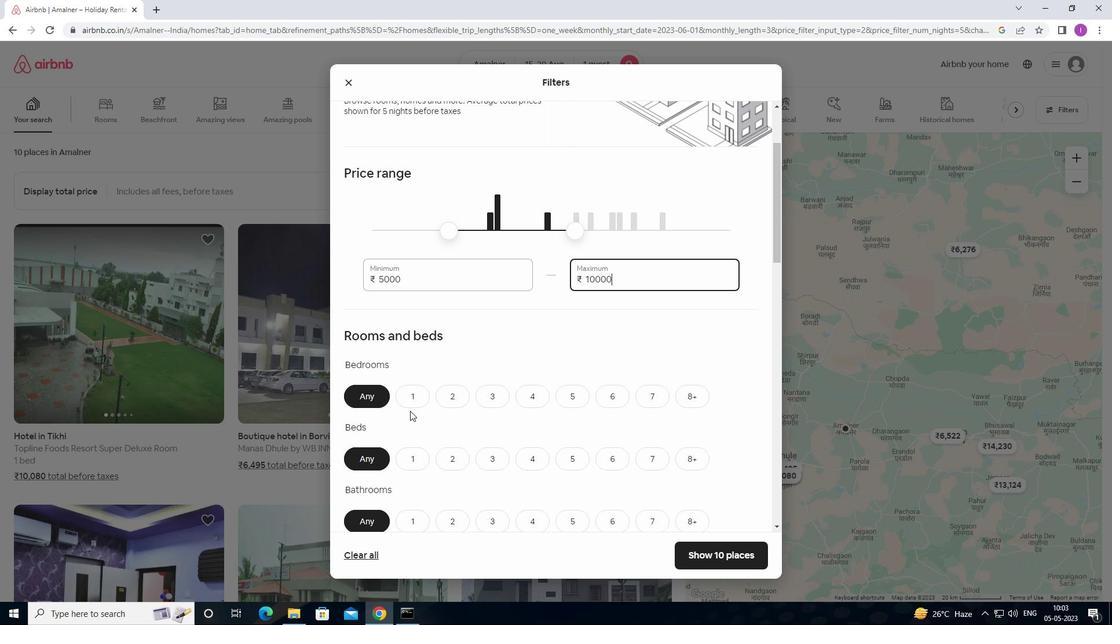 
Action: Mouse pressed left at (411, 403)
Screenshot: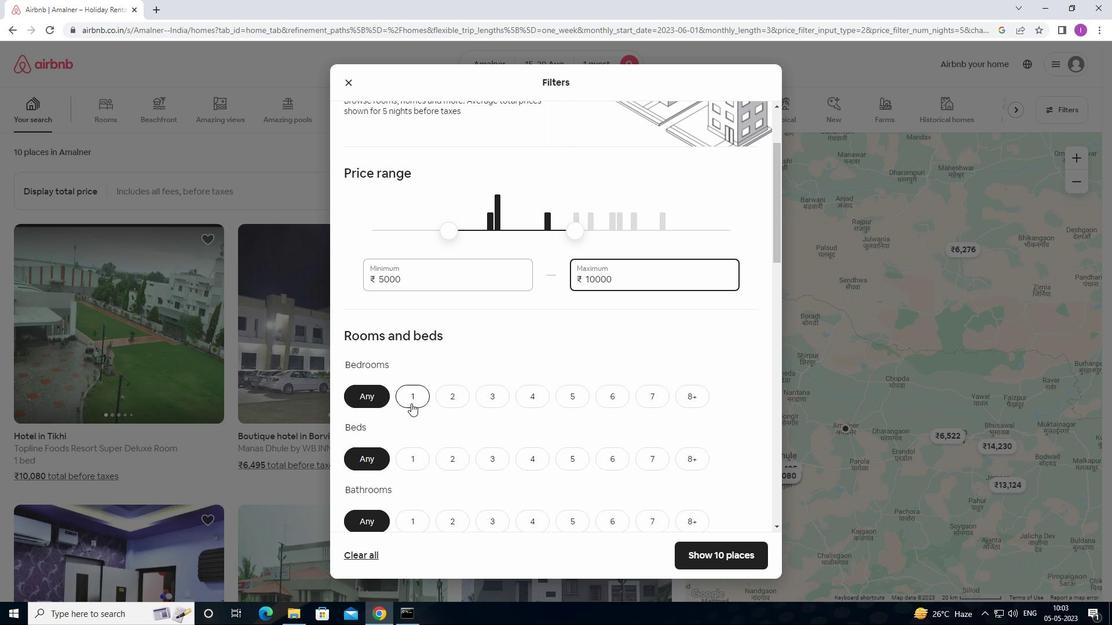 
Action: Mouse moved to (416, 454)
Screenshot: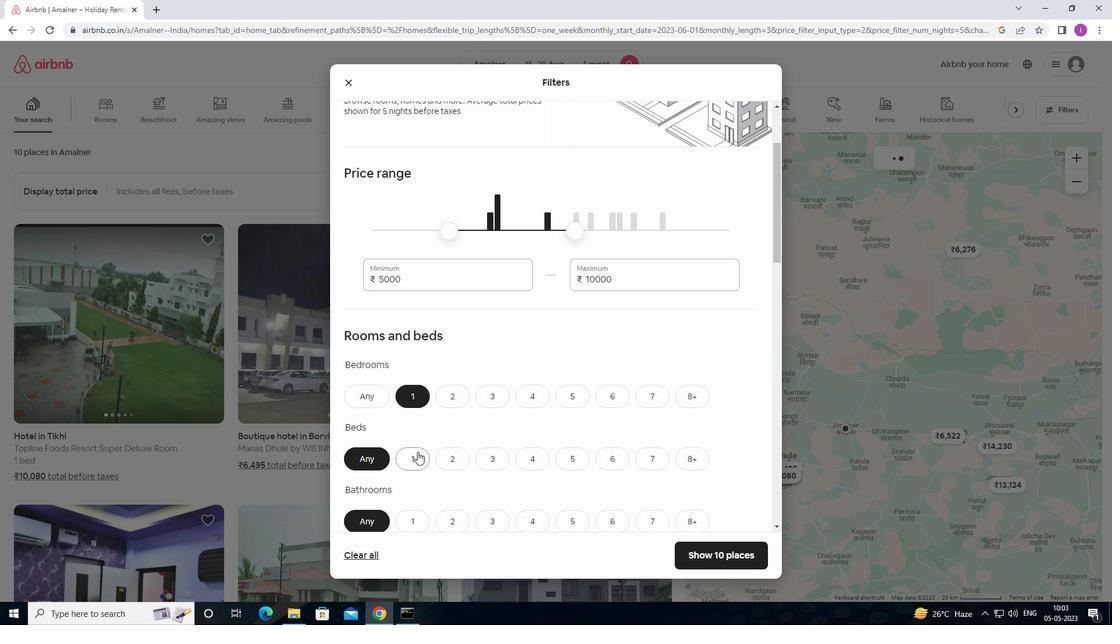
Action: Mouse pressed left at (416, 454)
Screenshot: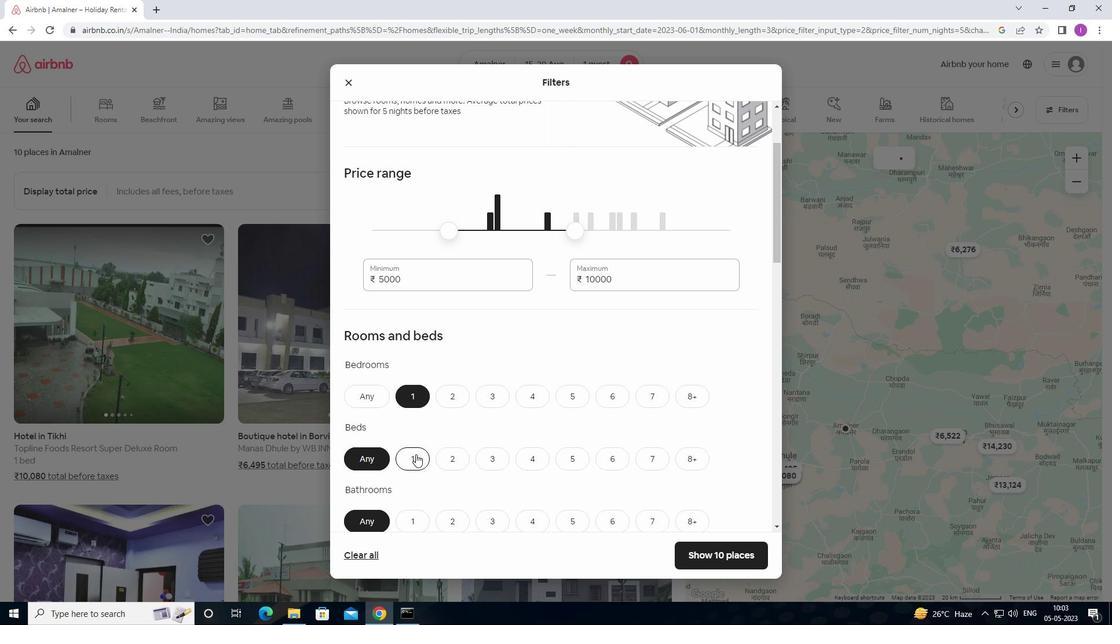 
Action: Mouse moved to (425, 524)
Screenshot: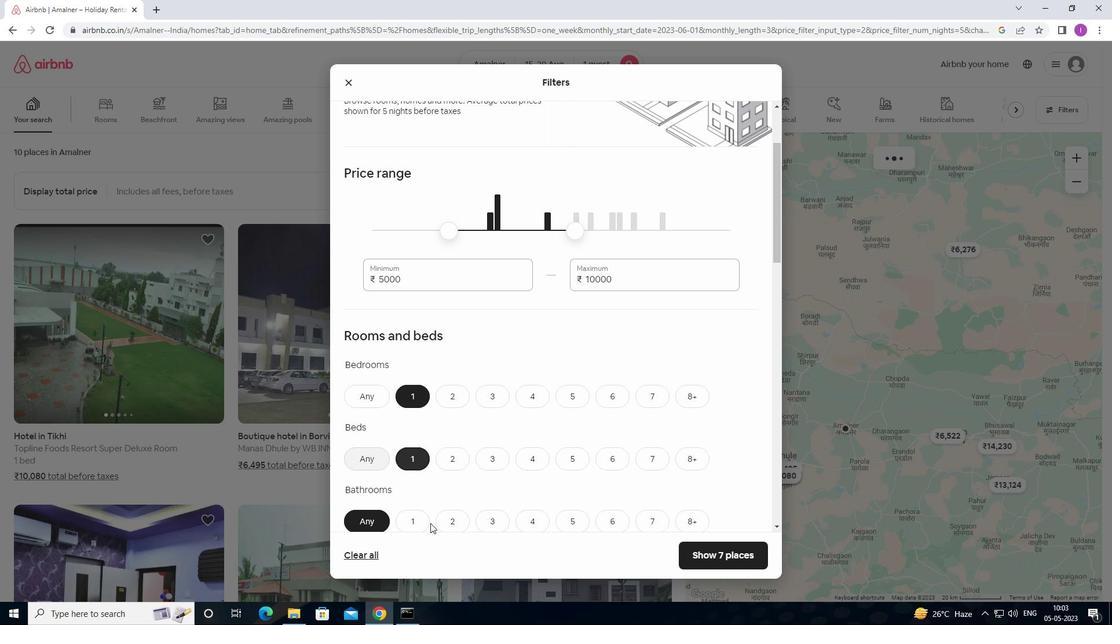 
Action: Mouse pressed left at (425, 524)
Screenshot: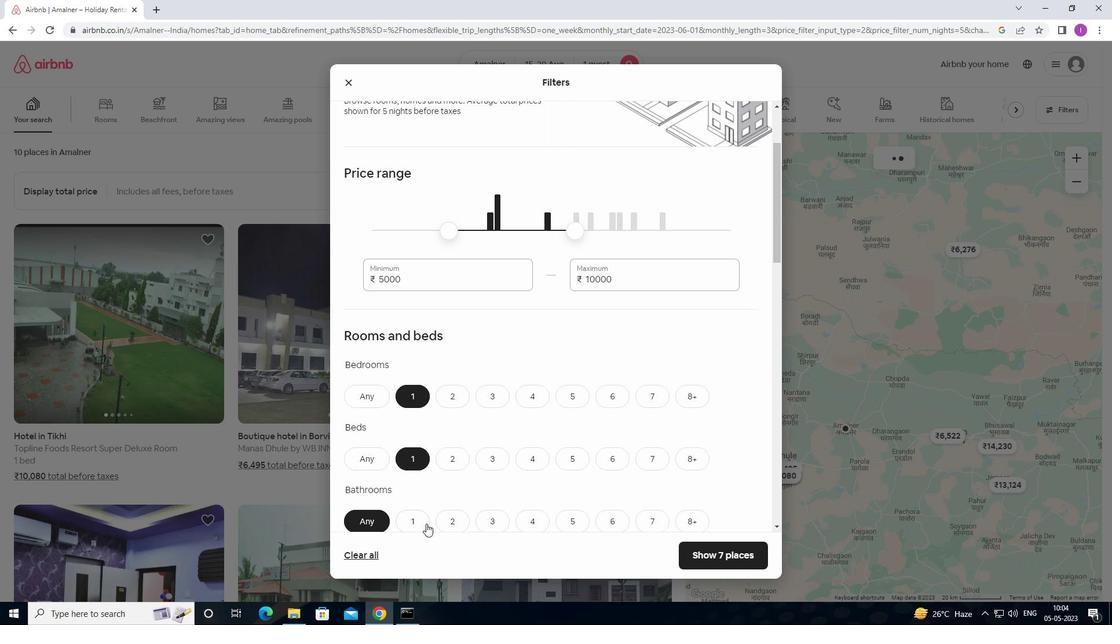 
Action: Mouse moved to (450, 495)
Screenshot: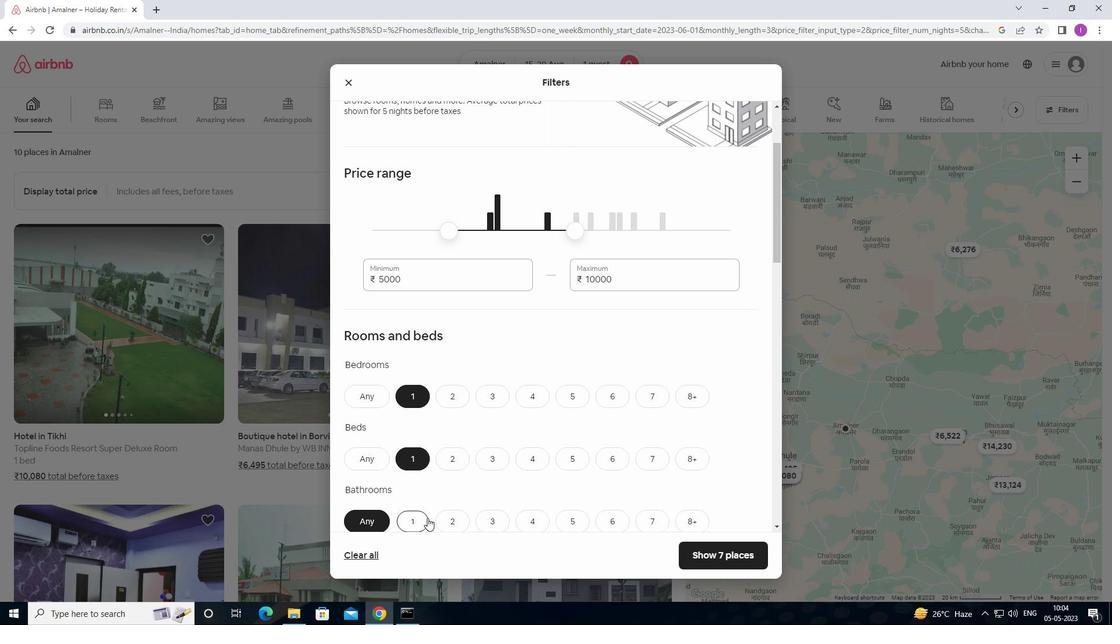 
Action: Mouse scrolled (450, 495) with delta (0, 0)
Screenshot: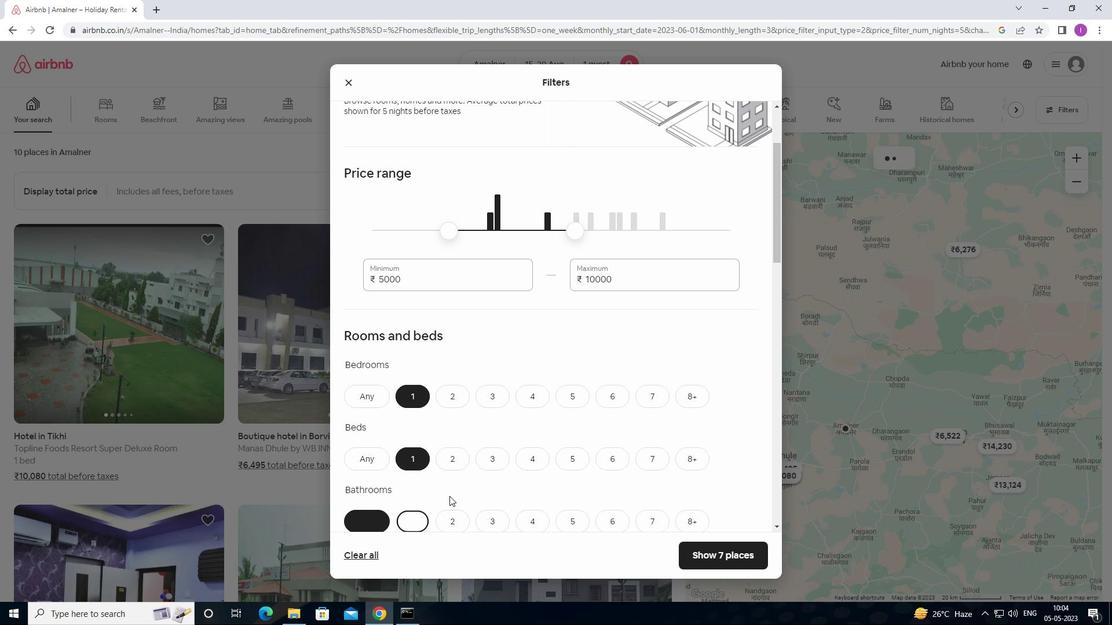 
Action: Mouse scrolled (450, 495) with delta (0, 0)
Screenshot: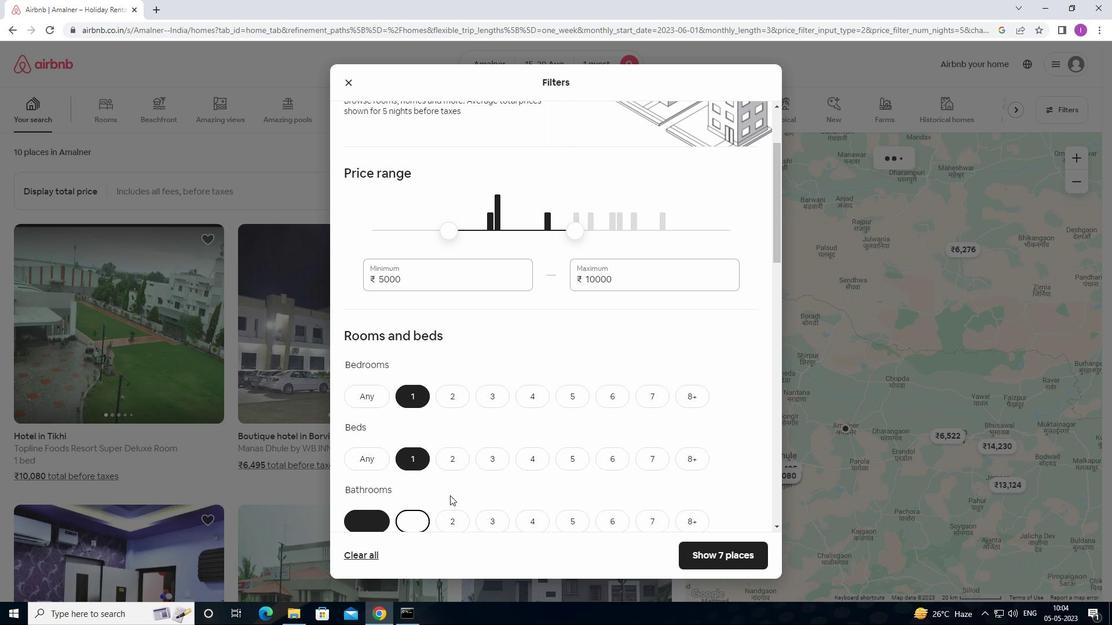 
Action: Mouse scrolled (450, 495) with delta (0, 0)
Screenshot: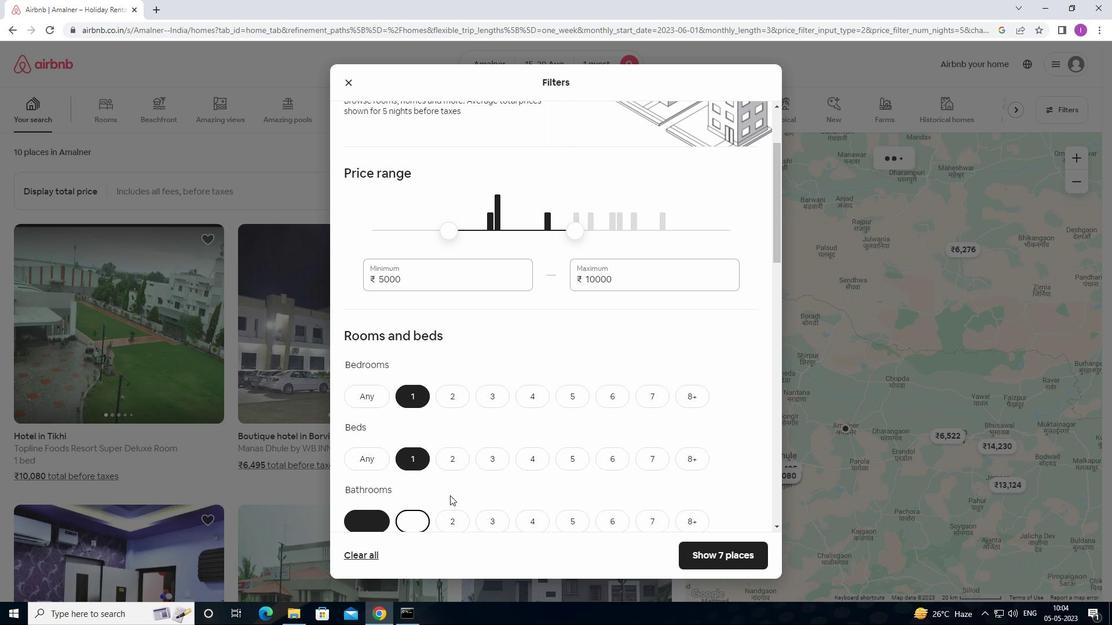 
Action: Mouse moved to (432, 486)
Screenshot: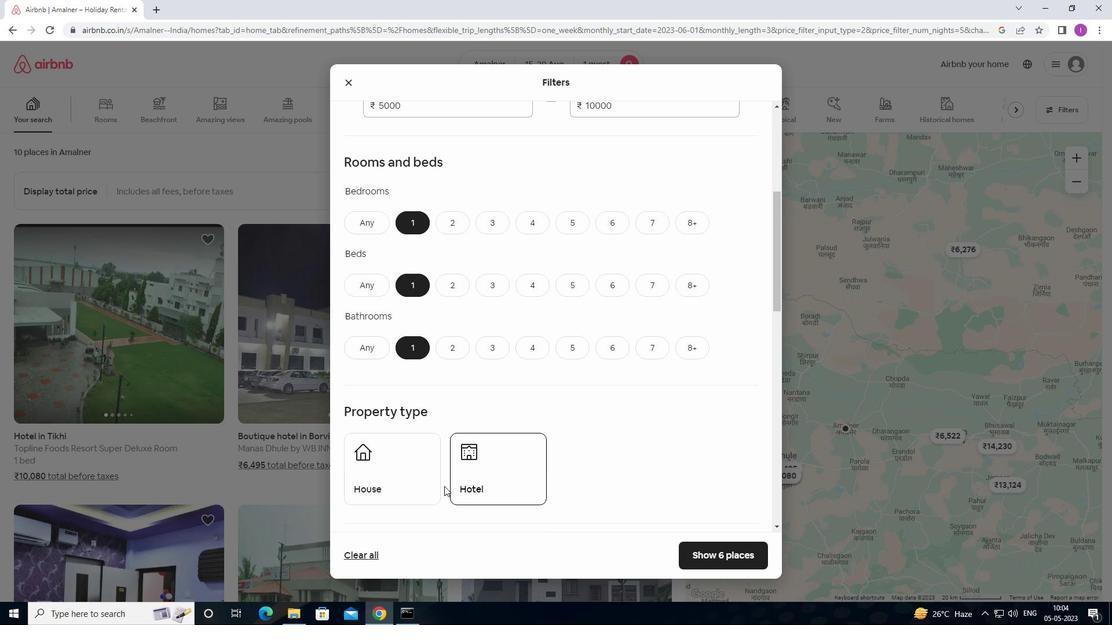 
Action: Mouse pressed left at (432, 486)
Screenshot: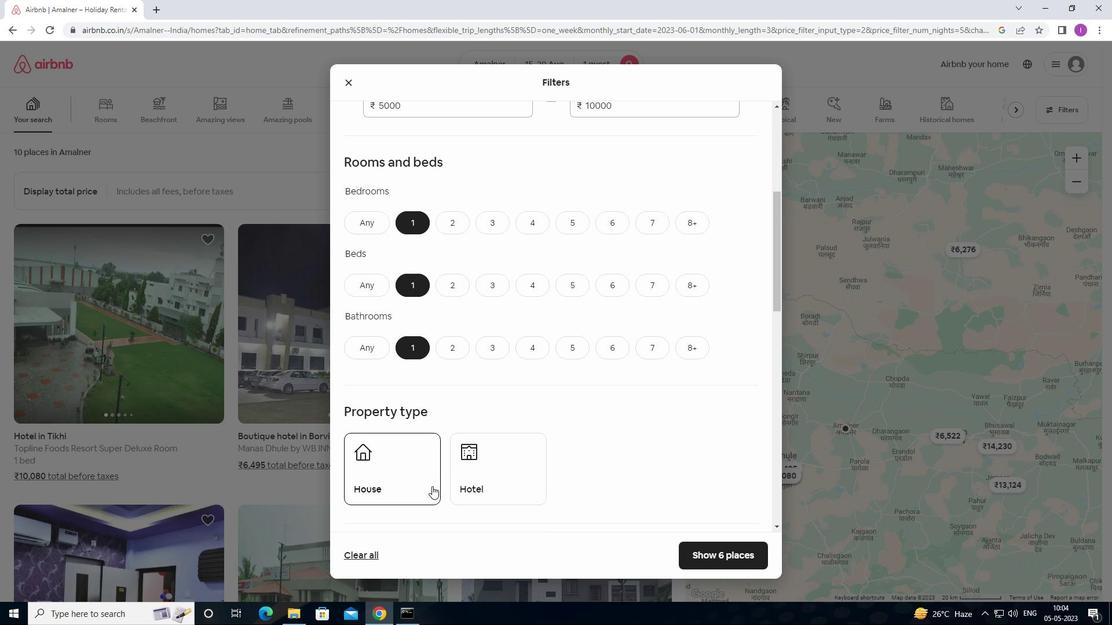 
Action: Mouse moved to (517, 483)
Screenshot: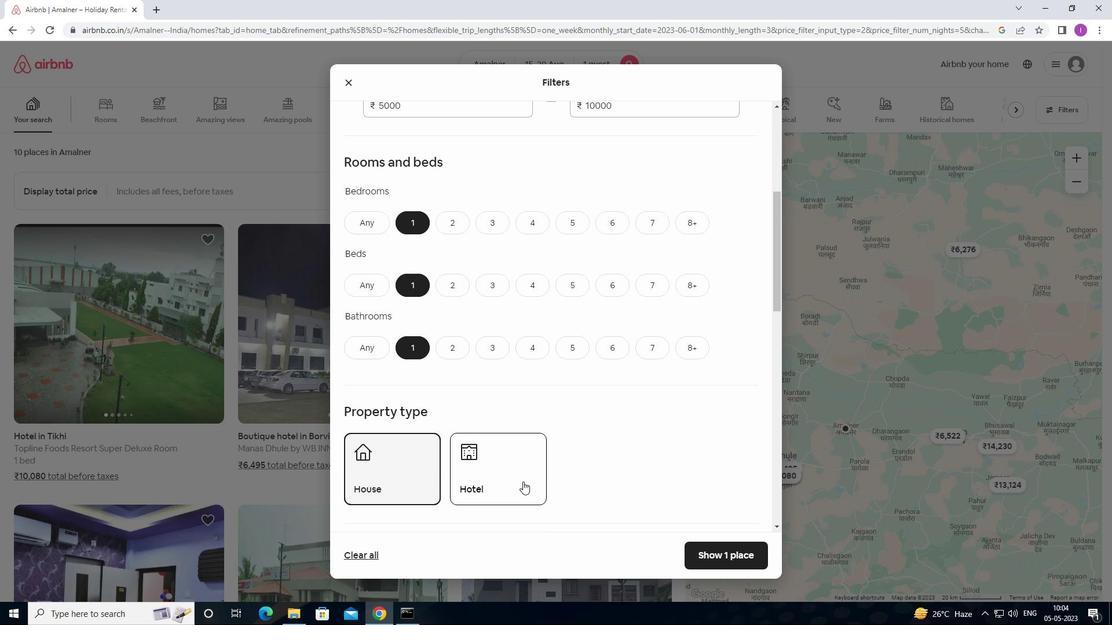 
Action: Mouse pressed left at (517, 483)
Screenshot: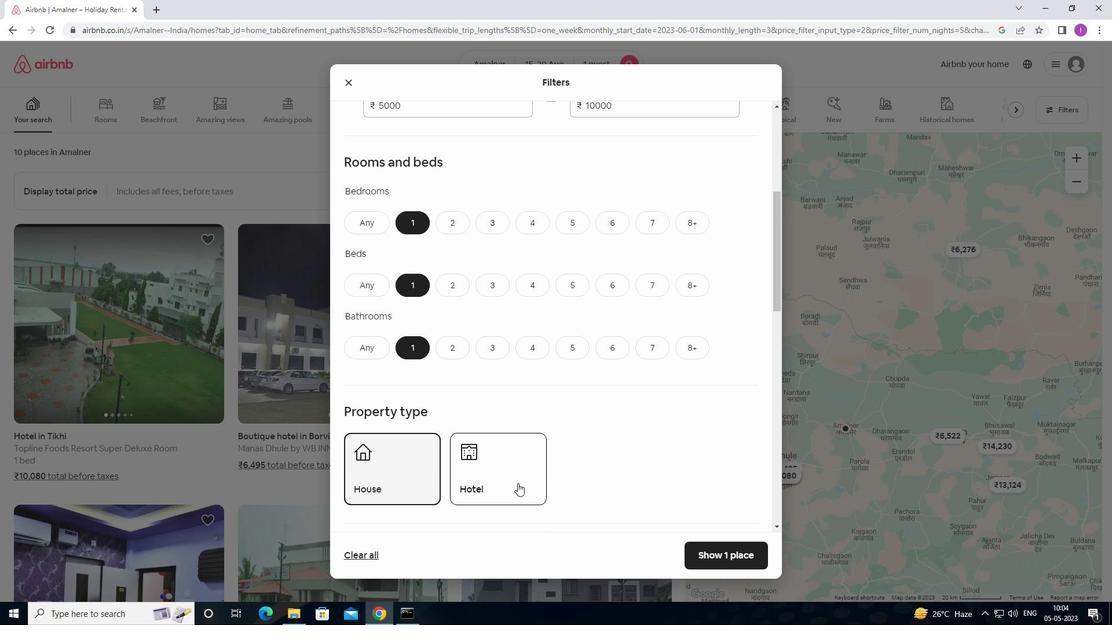 
Action: Mouse moved to (560, 473)
Screenshot: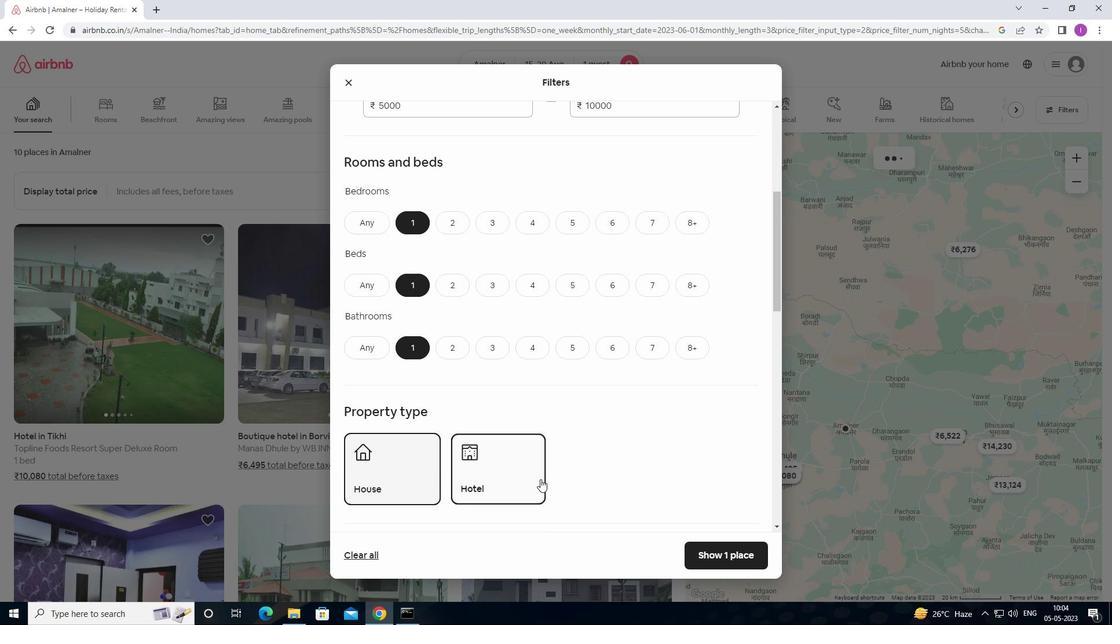 
Action: Mouse scrolled (560, 472) with delta (0, 0)
Screenshot: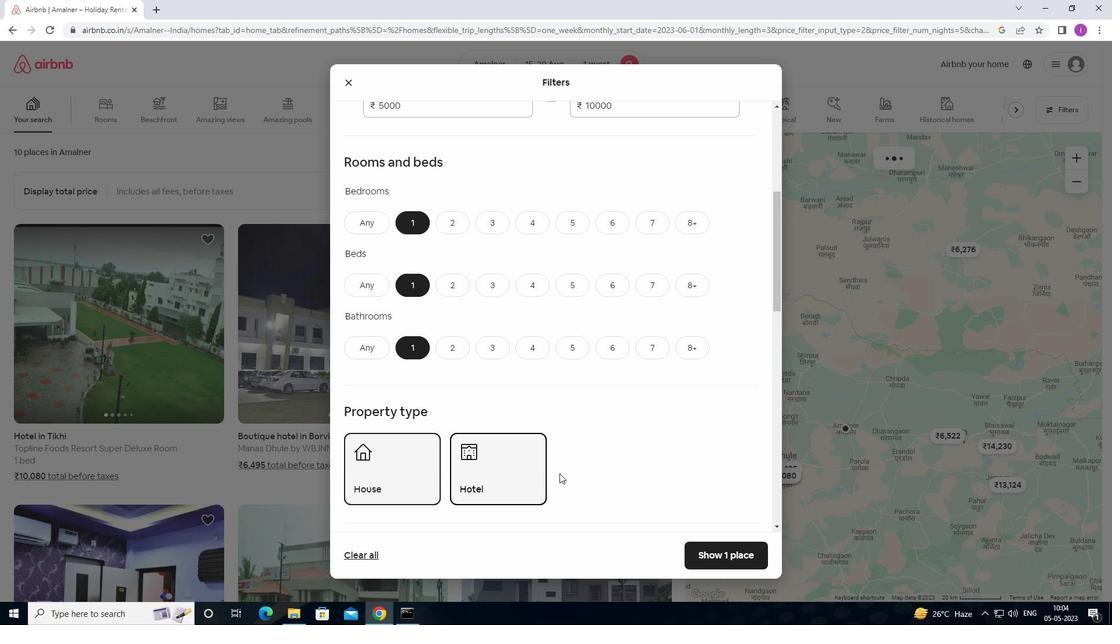 
Action: Mouse moved to (563, 472)
Screenshot: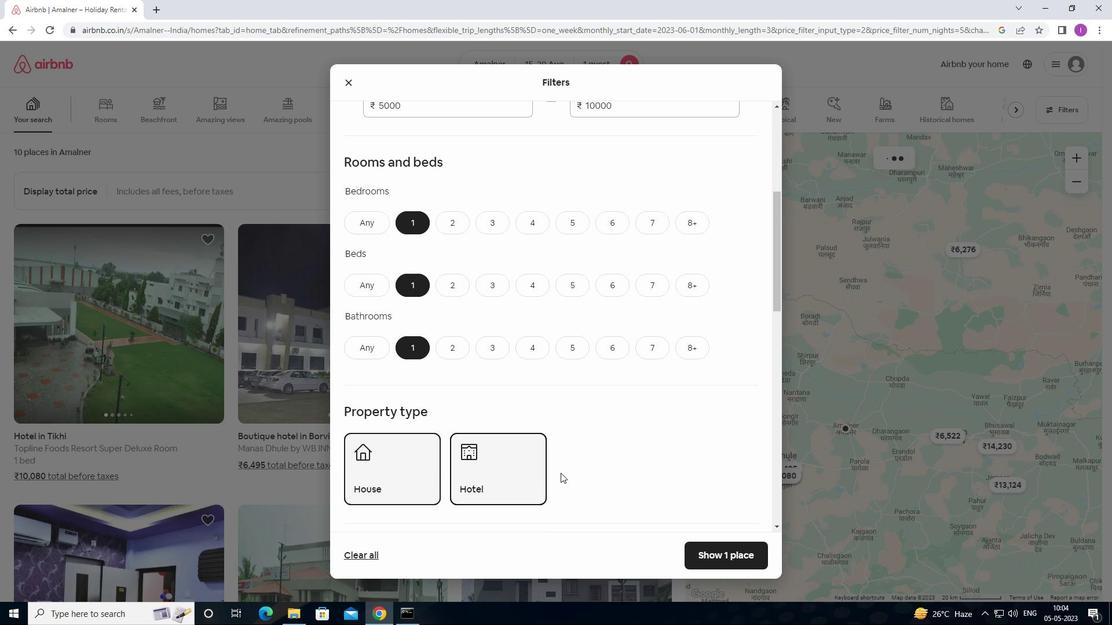 
Action: Mouse scrolled (563, 471) with delta (0, 0)
Screenshot: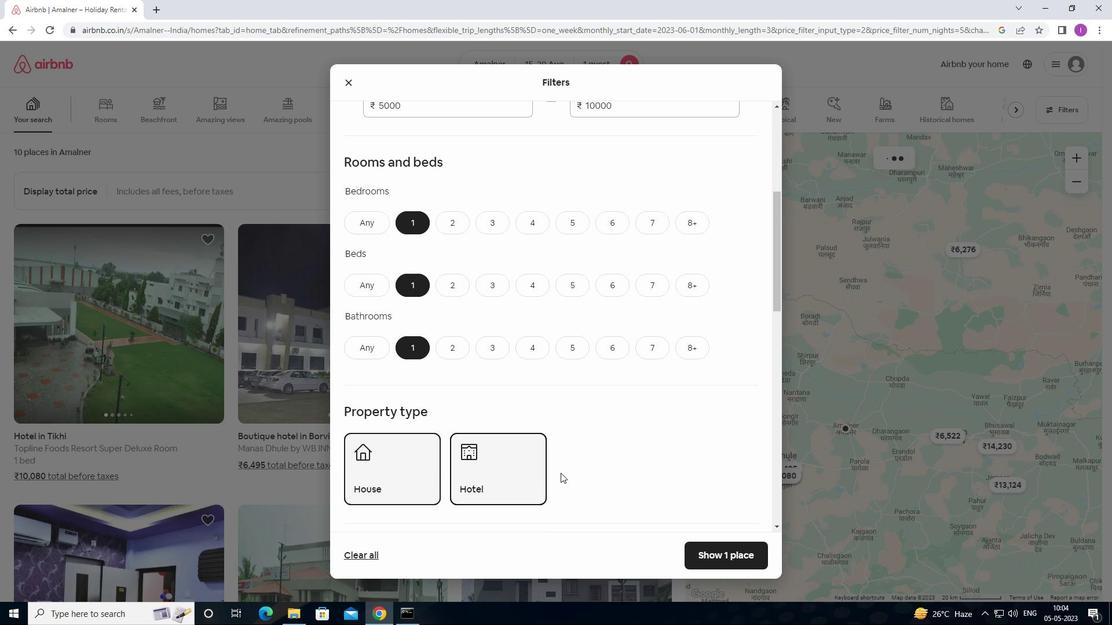 
Action: Mouse moved to (570, 469)
Screenshot: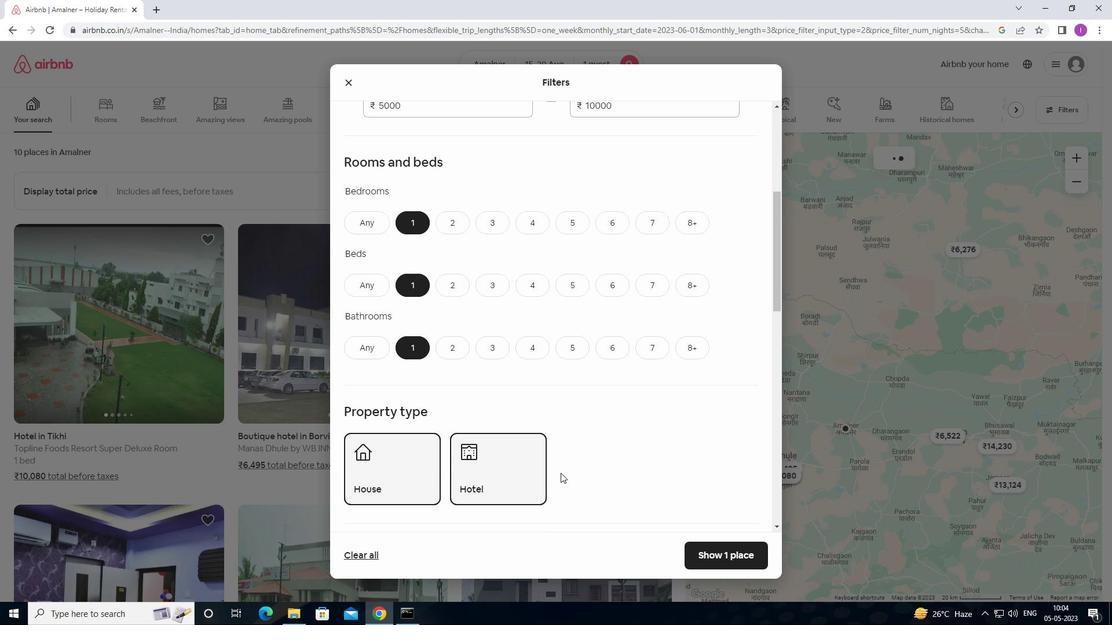 
Action: Mouse scrolled (570, 468) with delta (0, 0)
Screenshot: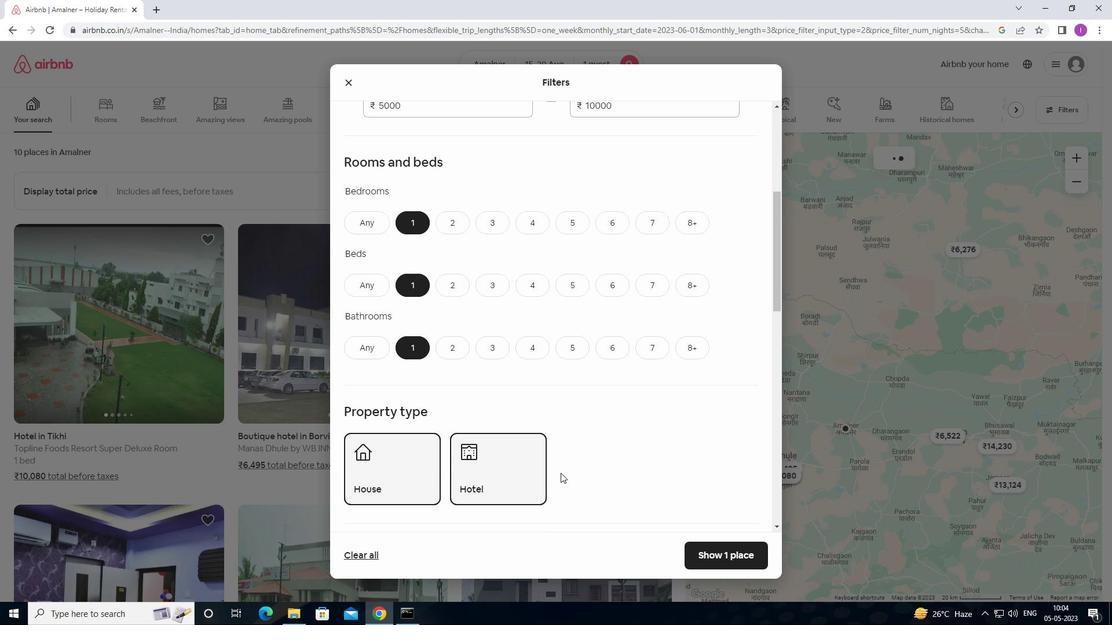 
Action: Mouse moved to (575, 467)
Screenshot: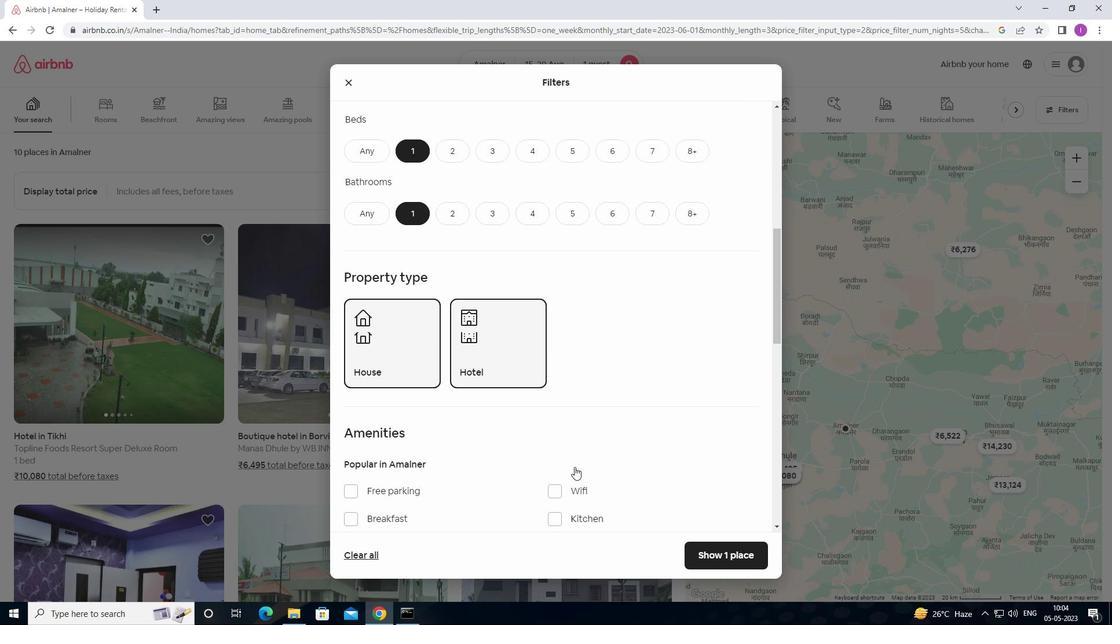 
Action: Mouse scrolled (575, 466) with delta (0, 0)
Screenshot: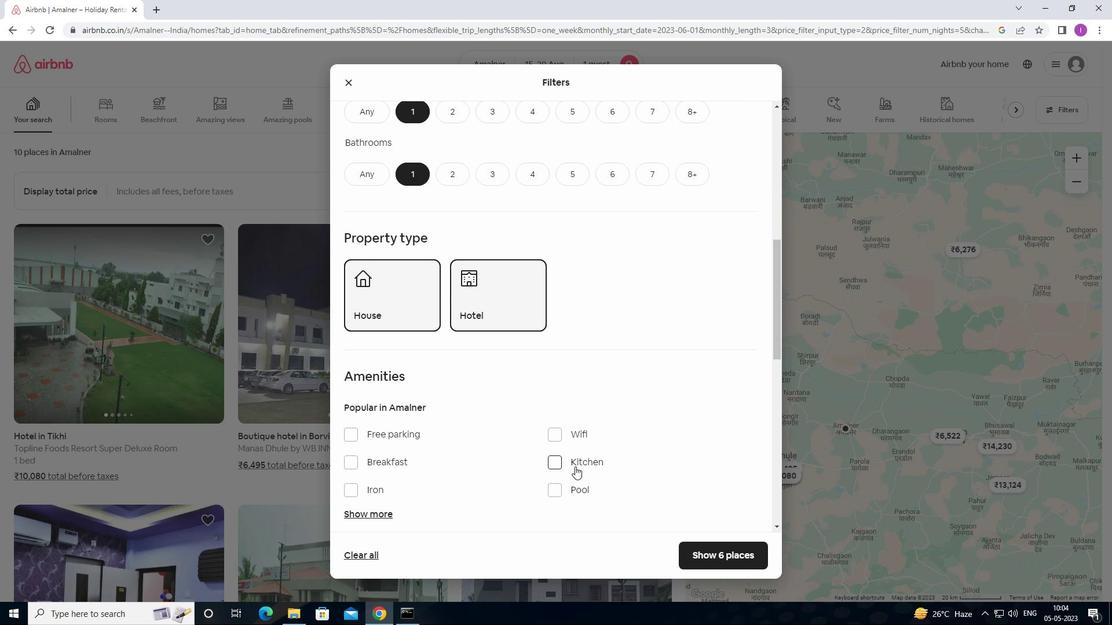 
Action: Mouse scrolled (575, 466) with delta (0, 0)
Screenshot: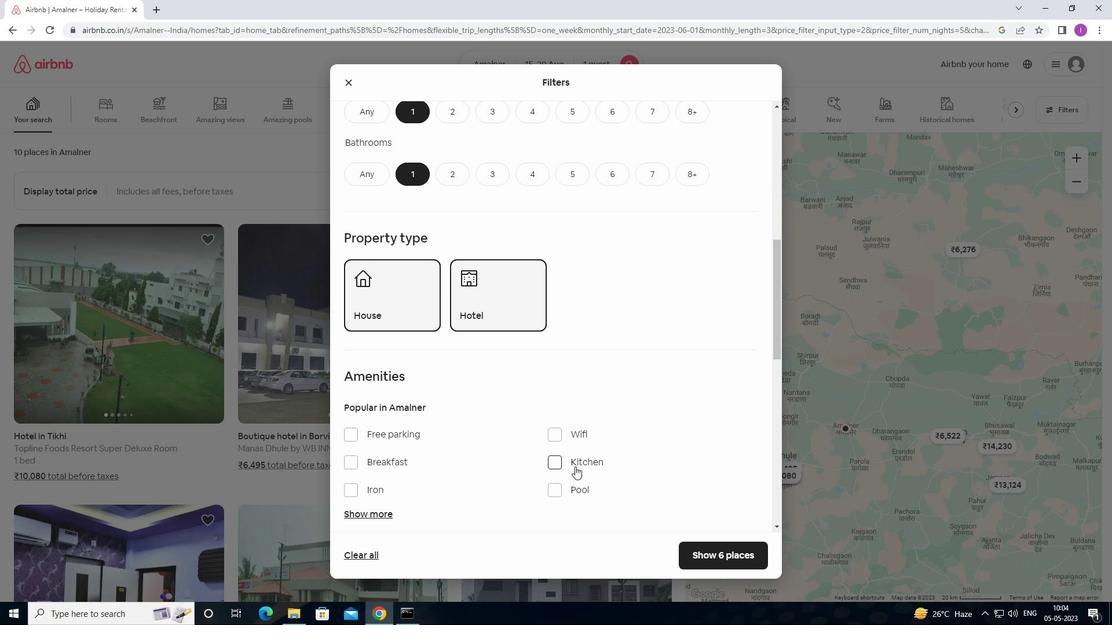 
Action: Mouse moved to (710, 453)
Screenshot: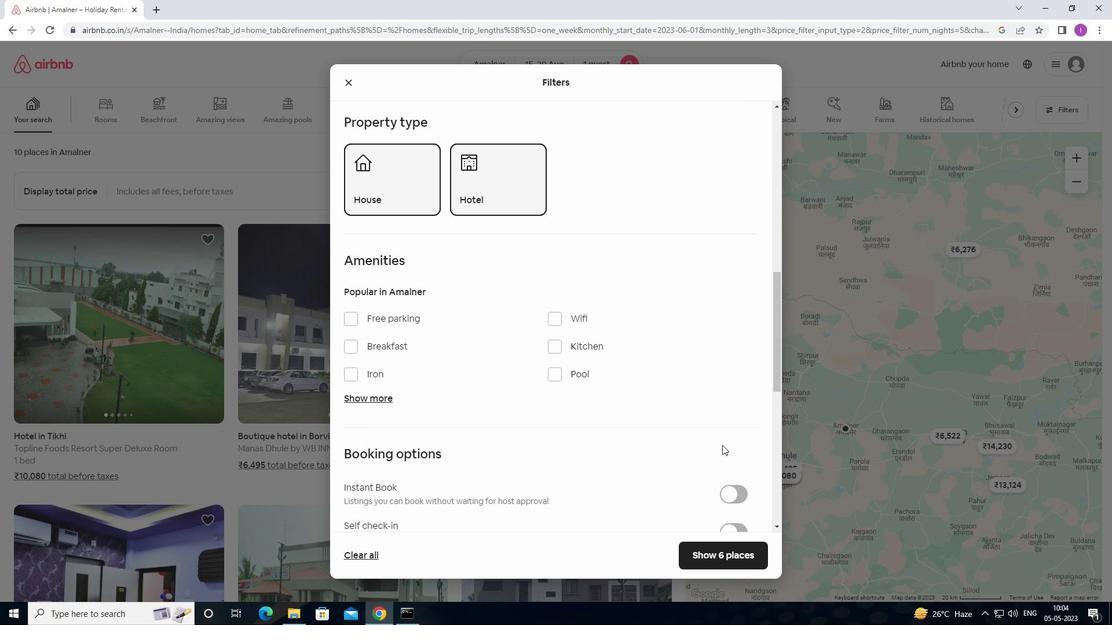 
Action: Mouse scrolled (710, 452) with delta (0, 0)
Screenshot: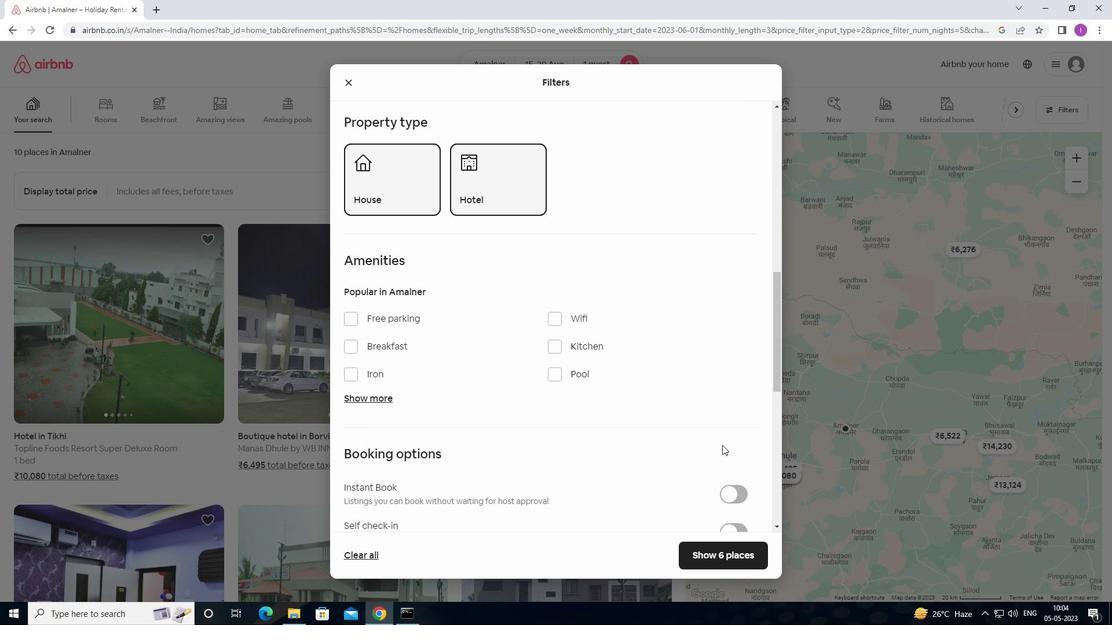 
Action: Mouse moved to (709, 450)
Screenshot: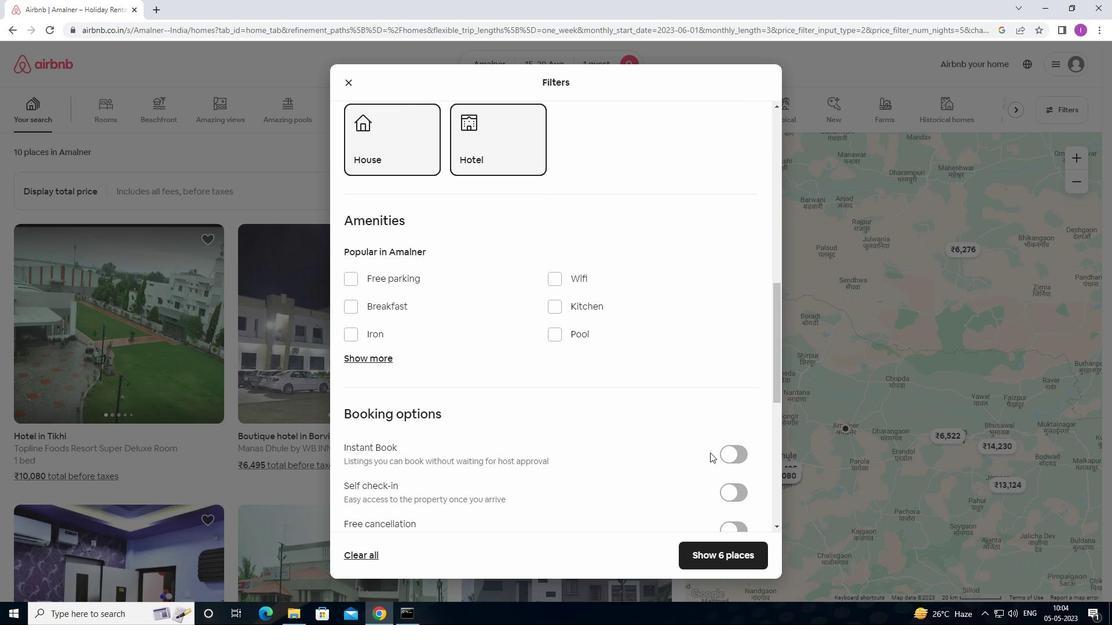 
Action: Mouse scrolled (709, 449) with delta (0, 0)
Screenshot: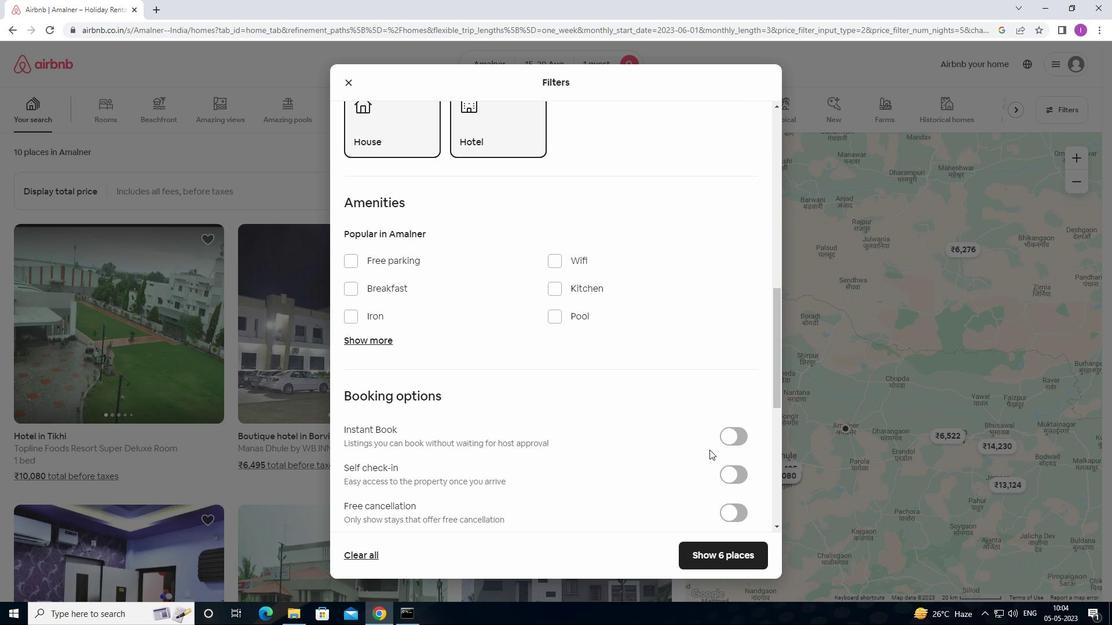 
Action: Mouse moved to (735, 417)
Screenshot: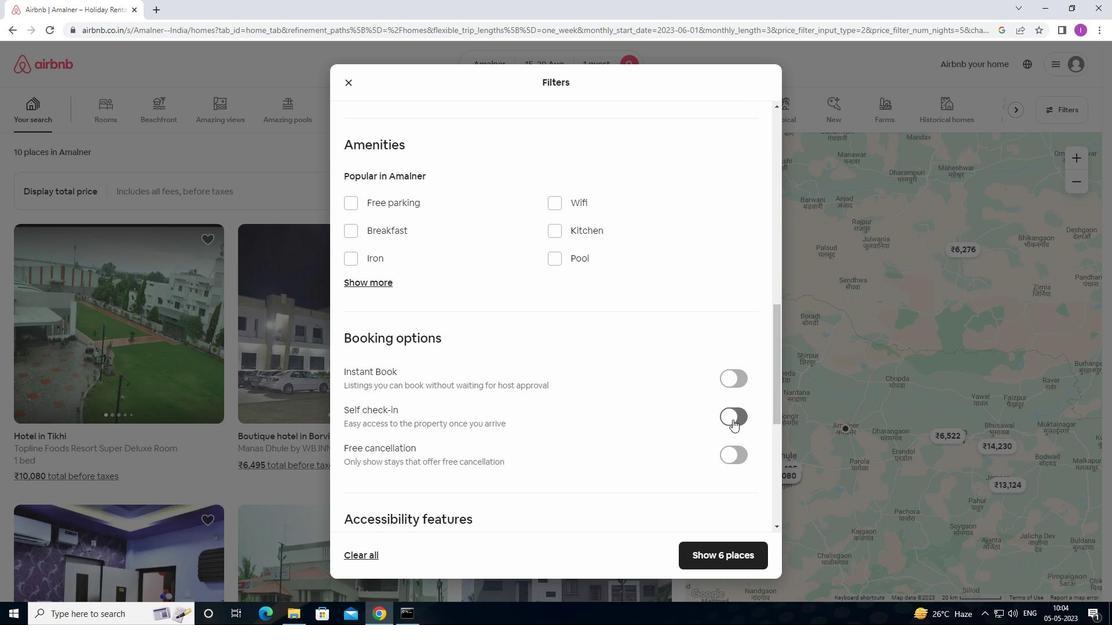 
Action: Mouse pressed left at (735, 417)
Screenshot: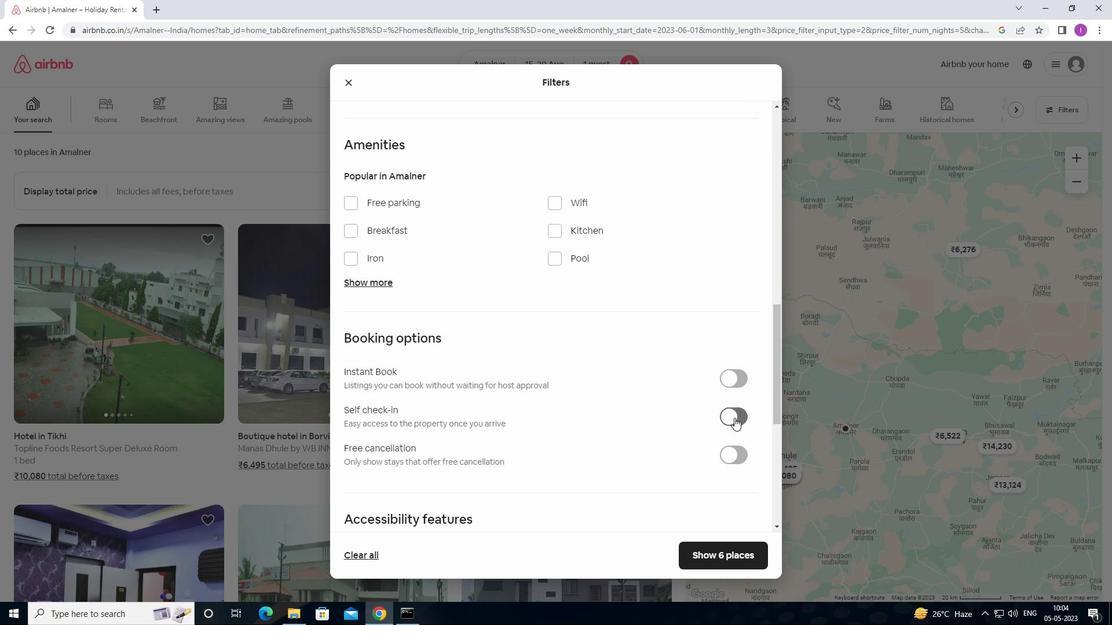 
Action: Mouse moved to (554, 487)
Screenshot: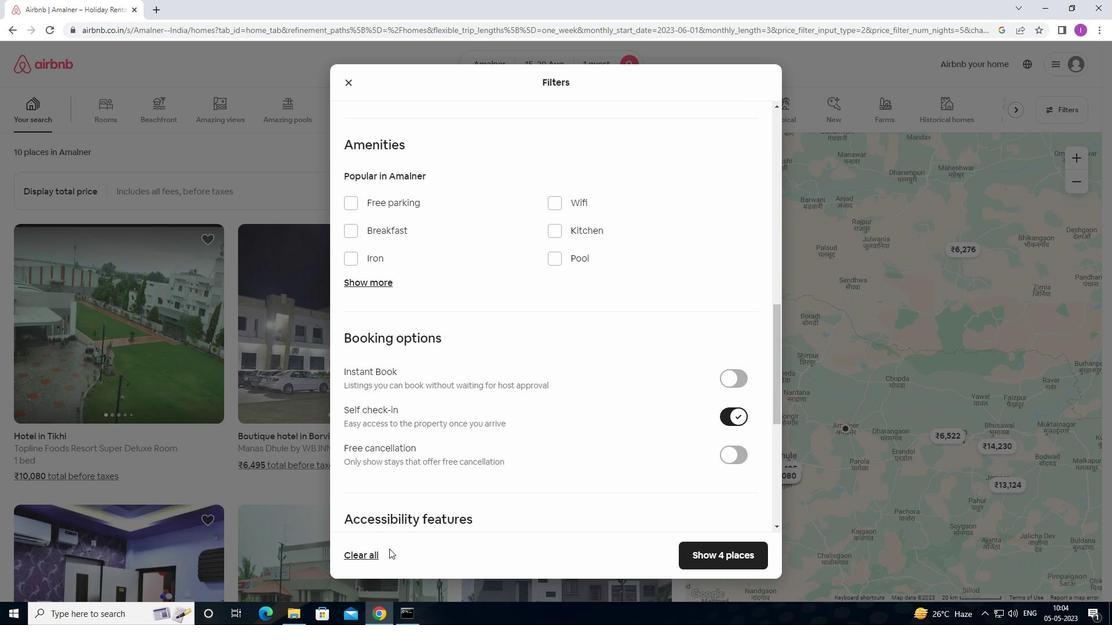 
Action: Mouse scrolled (554, 487) with delta (0, 0)
Screenshot: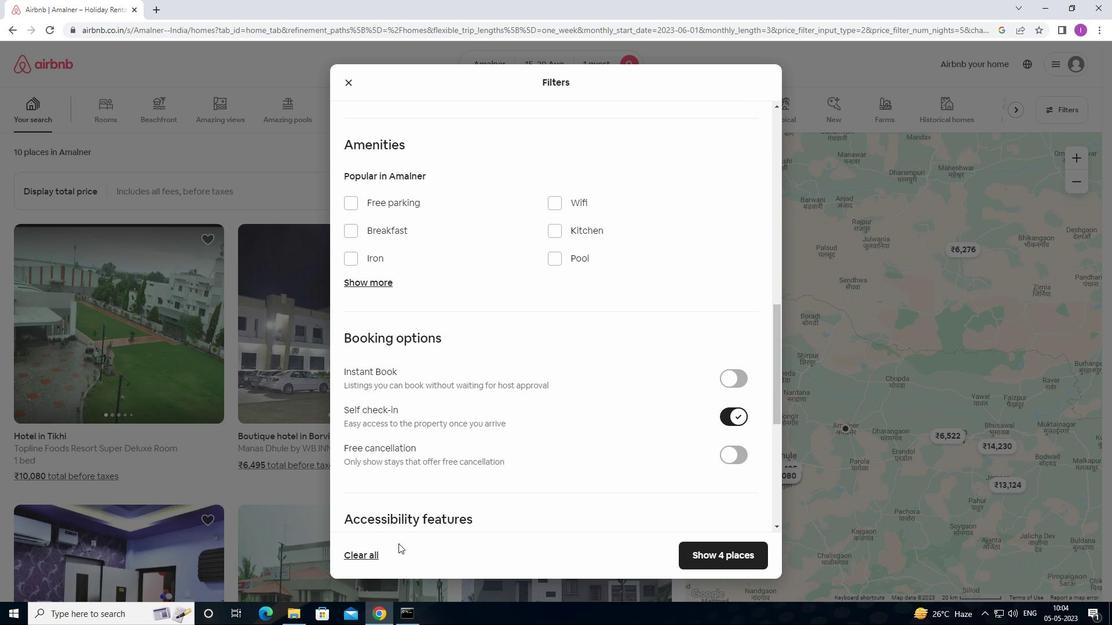 
Action: Mouse scrolled (554, 487) with delta (0, 0)
Screenshot: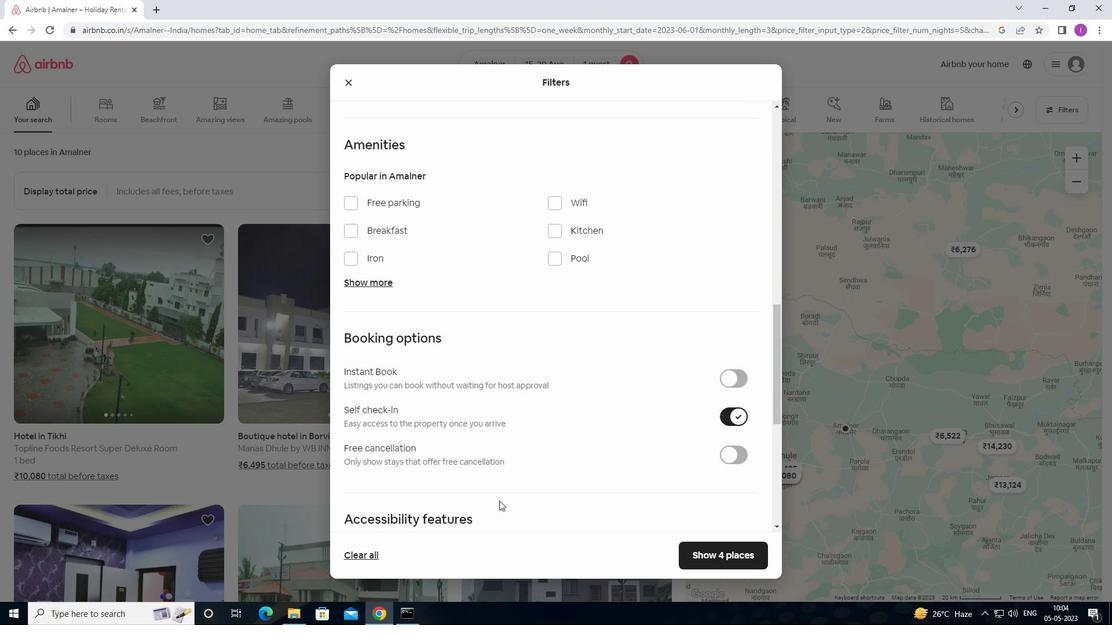 
Action: Mouse scrolled (554, 487) with delta (0, 0)
Screenshot: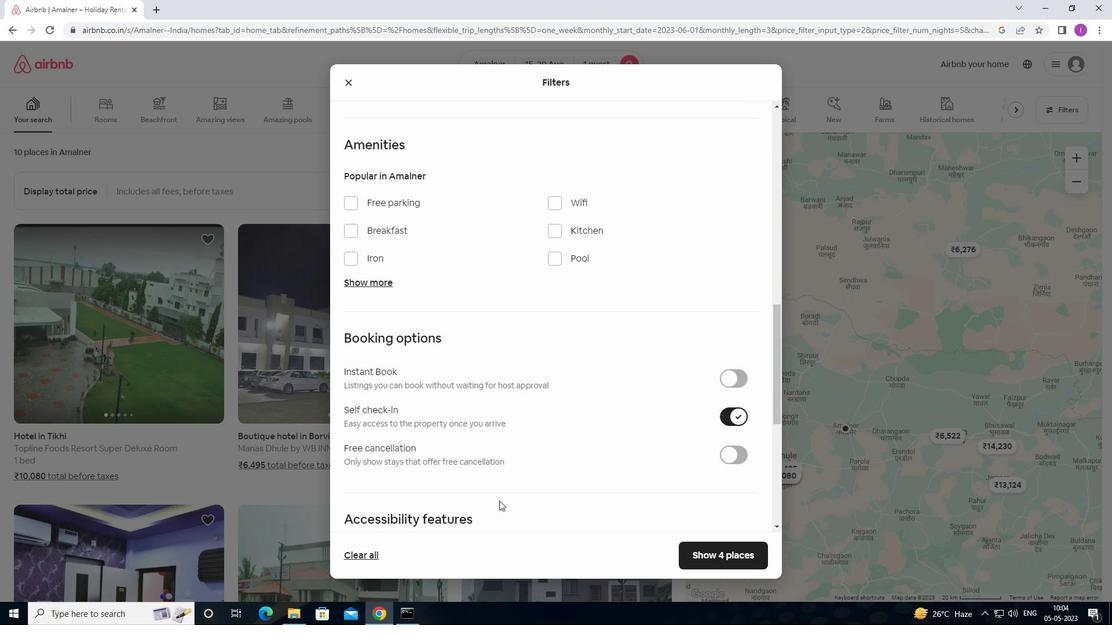 
Action: Mouse scrolled (554, 487) with delta (0, 0)
Screenshot: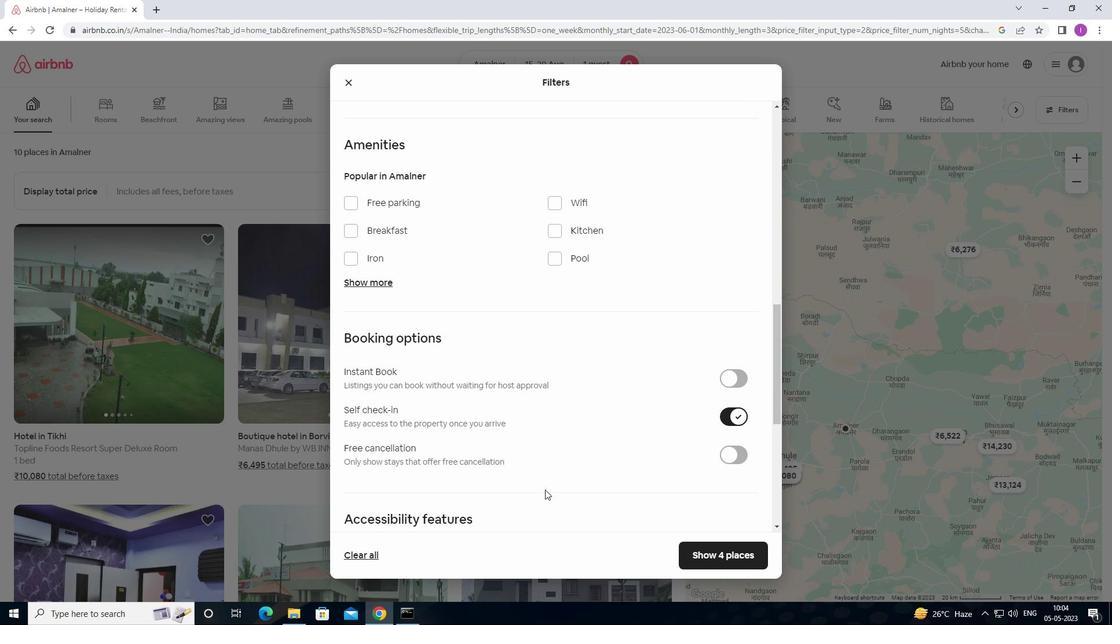 
Action: Mouse moved to (543, 498)
Screenshot: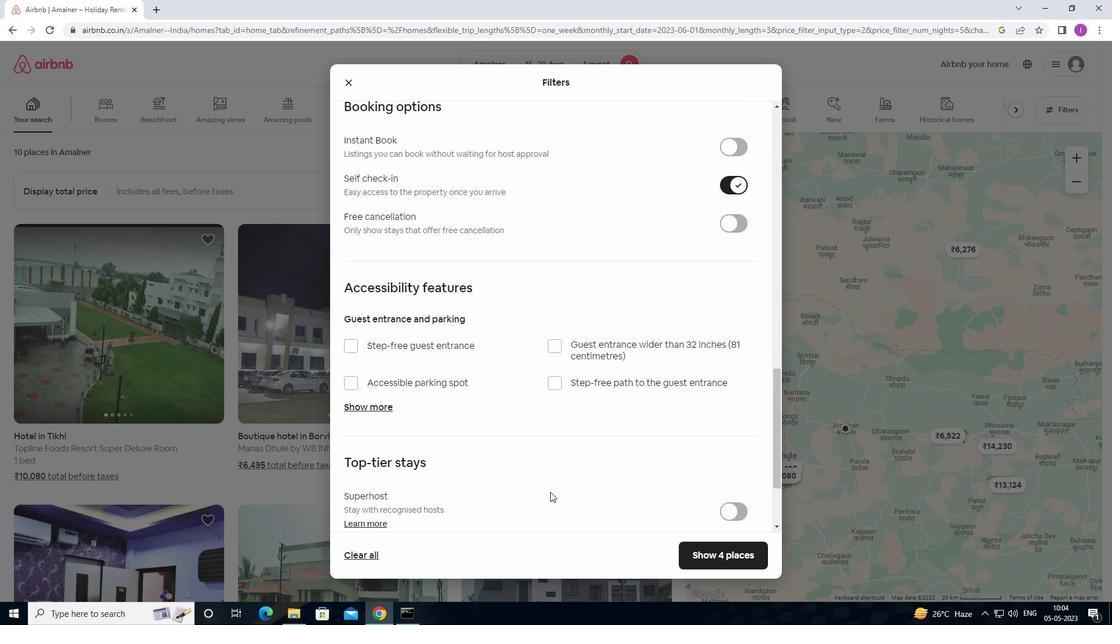
Action: Mouse scrolled (543, 498) with delta (0, 0)
Screenshot: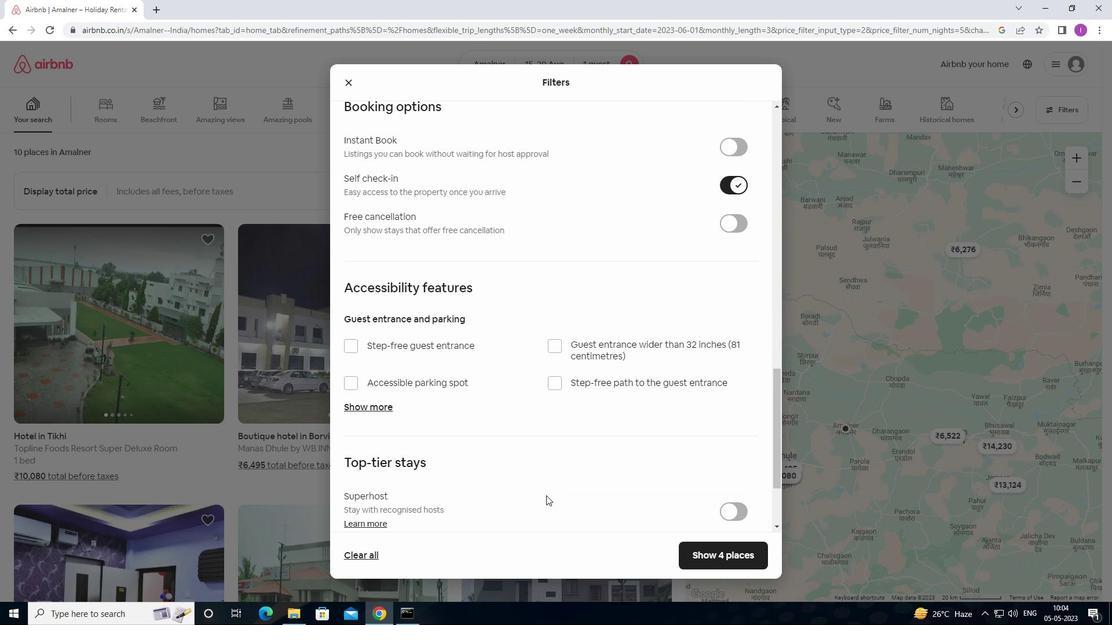 
Action: Mouse scrolled (543, 498) with delta (0, 0)
Screenshot: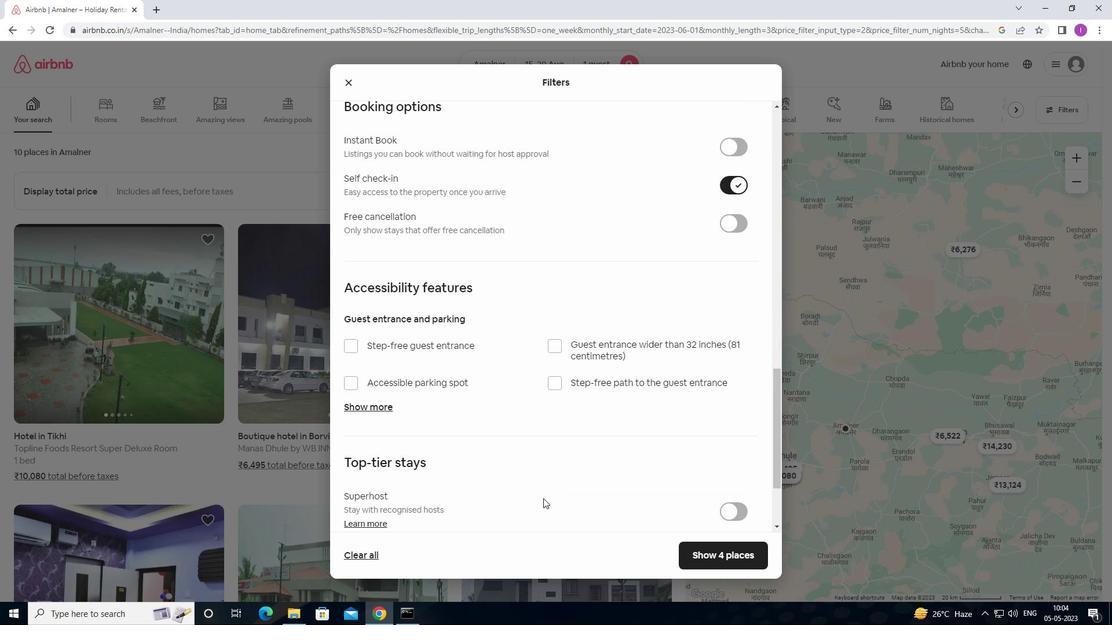 
Action: Mouse moved to (542, 500)
Screenshot: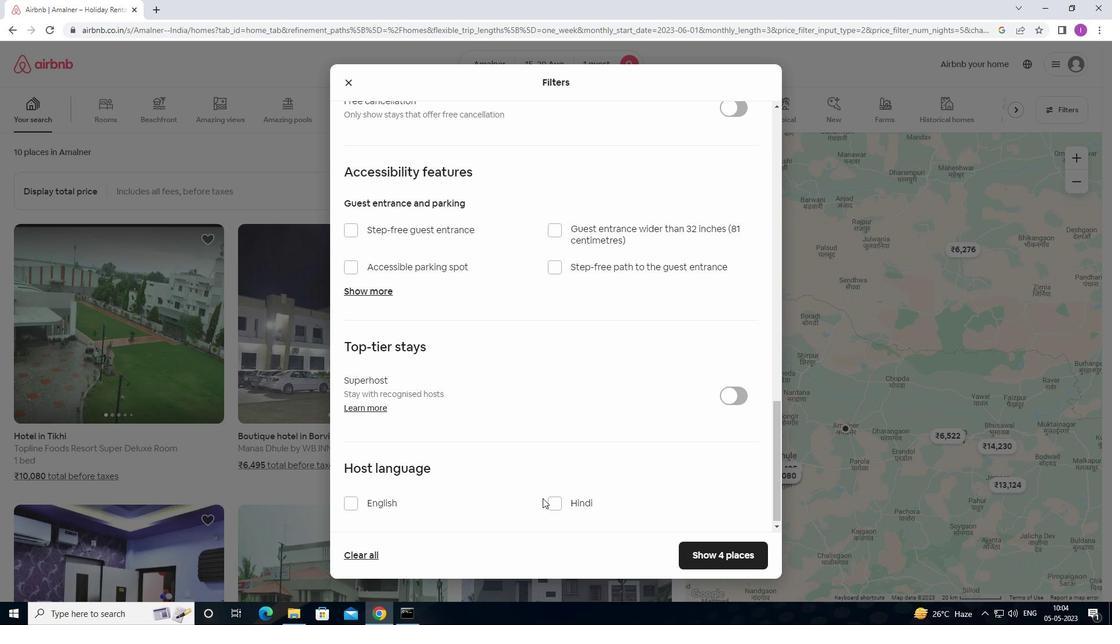 
Action: Mouse scrolled (542, 499) with delta (0, 0)
Screenshot: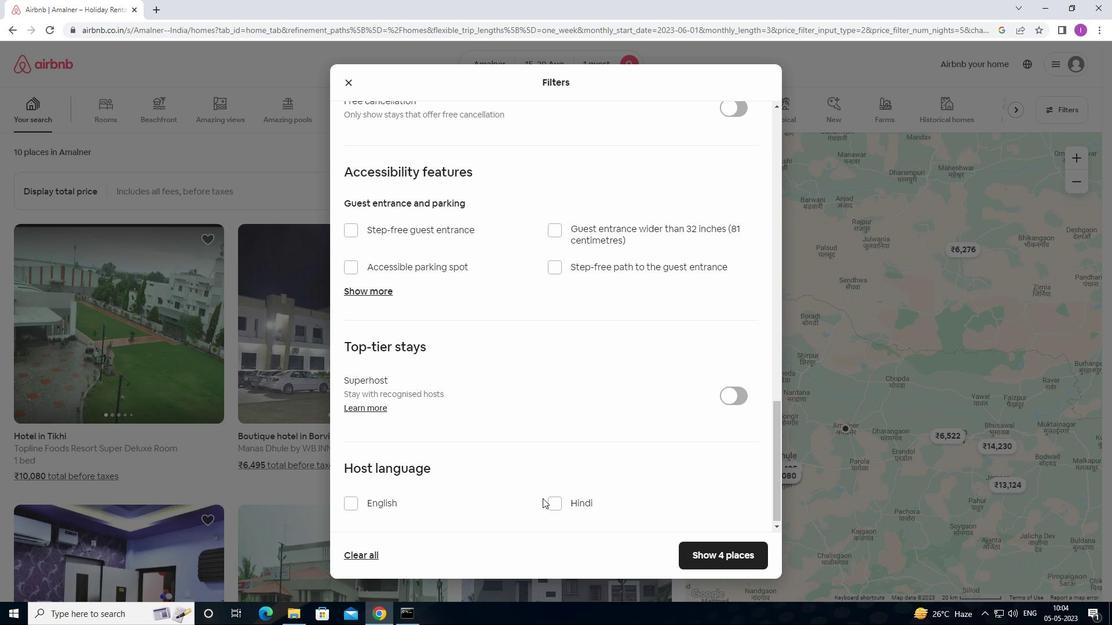 
Action: Mouse moved to (542, 500)
Screenshot: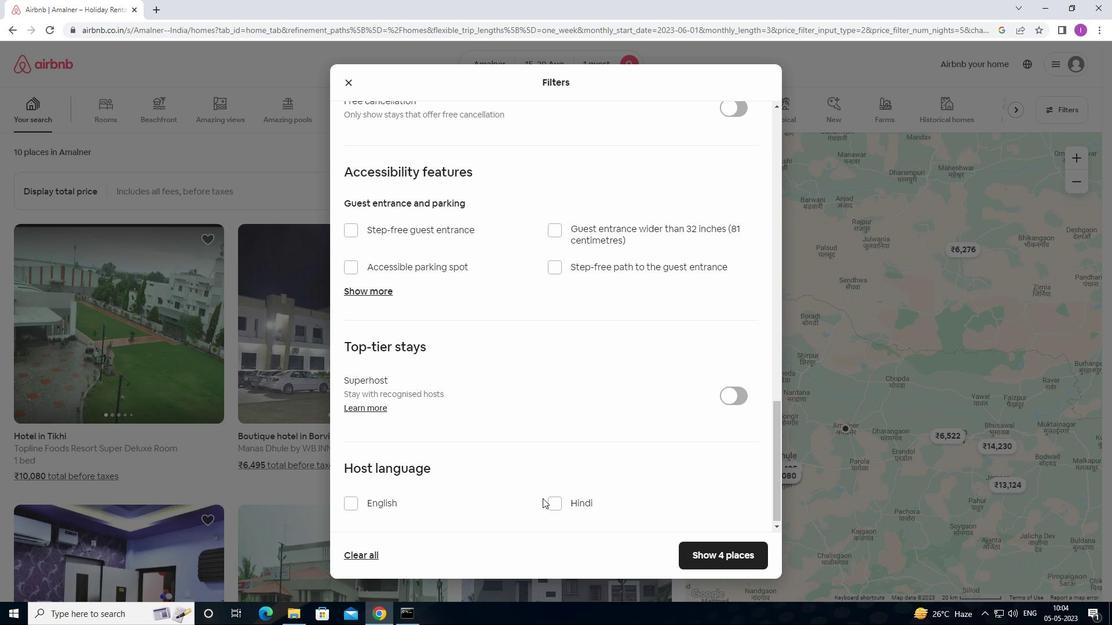 
Action: Mouse scrolled (542, 499) with delta (0, 0)
Screenshot: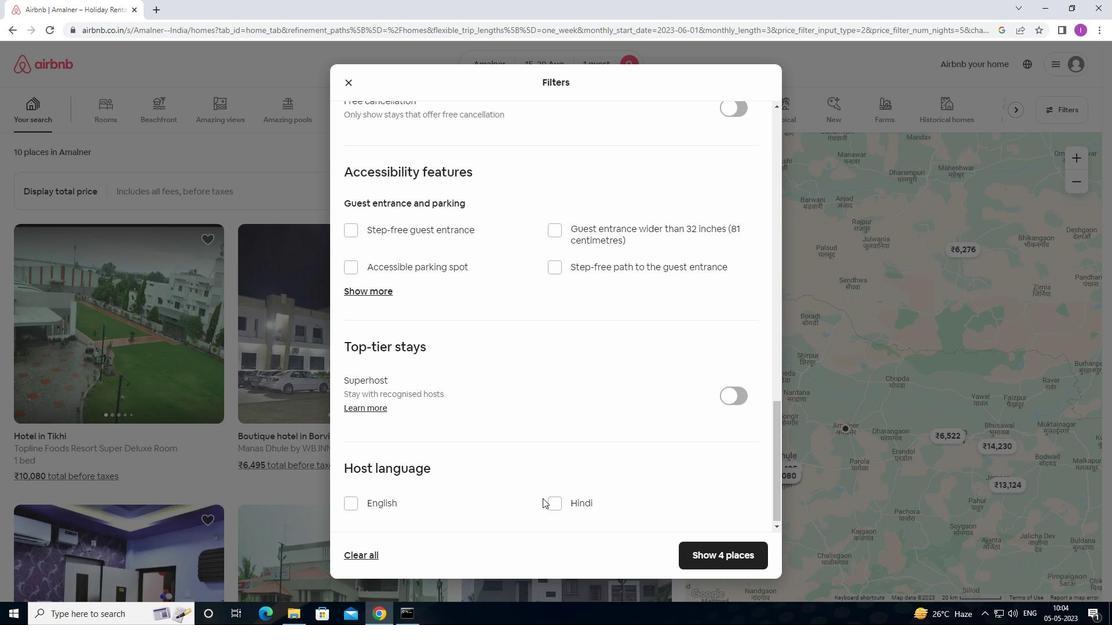 
Action: Mouse scrolled (542, 499) with delta (0, 0)
Screenshot: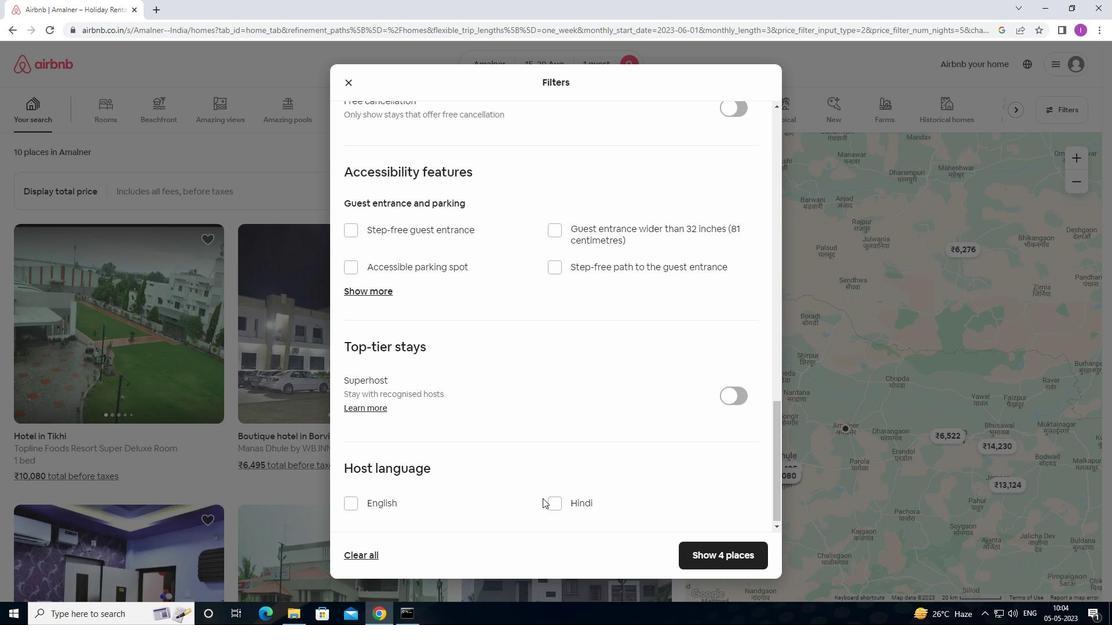 
Action: Mouse moved to (358, 498)
Screenshot: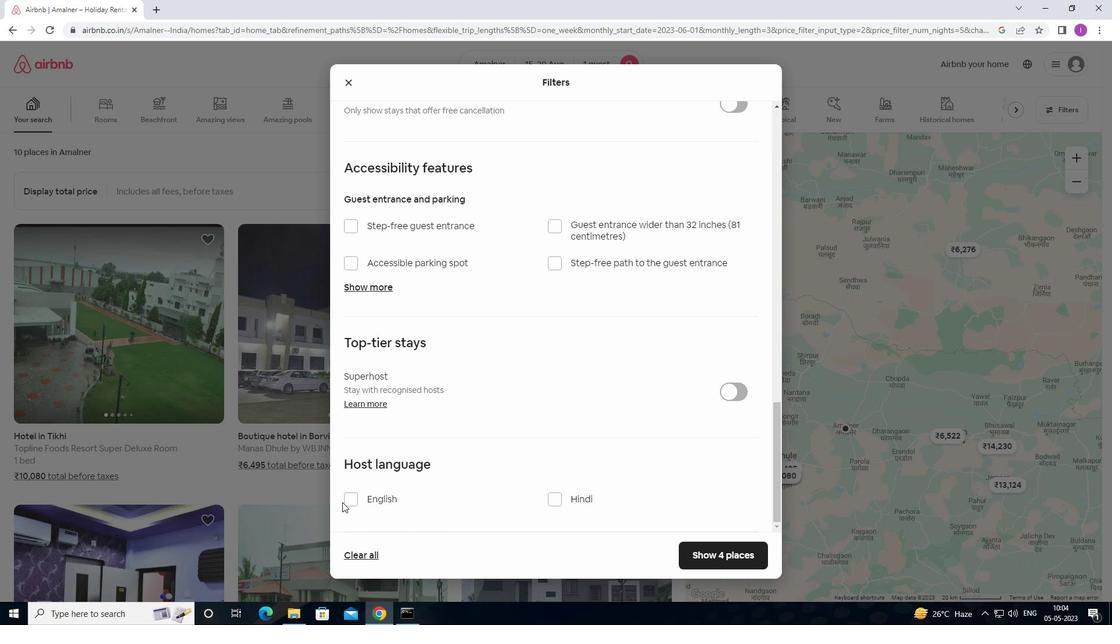 
Action: Mouse pressed left at (358, 498)
Screenshot: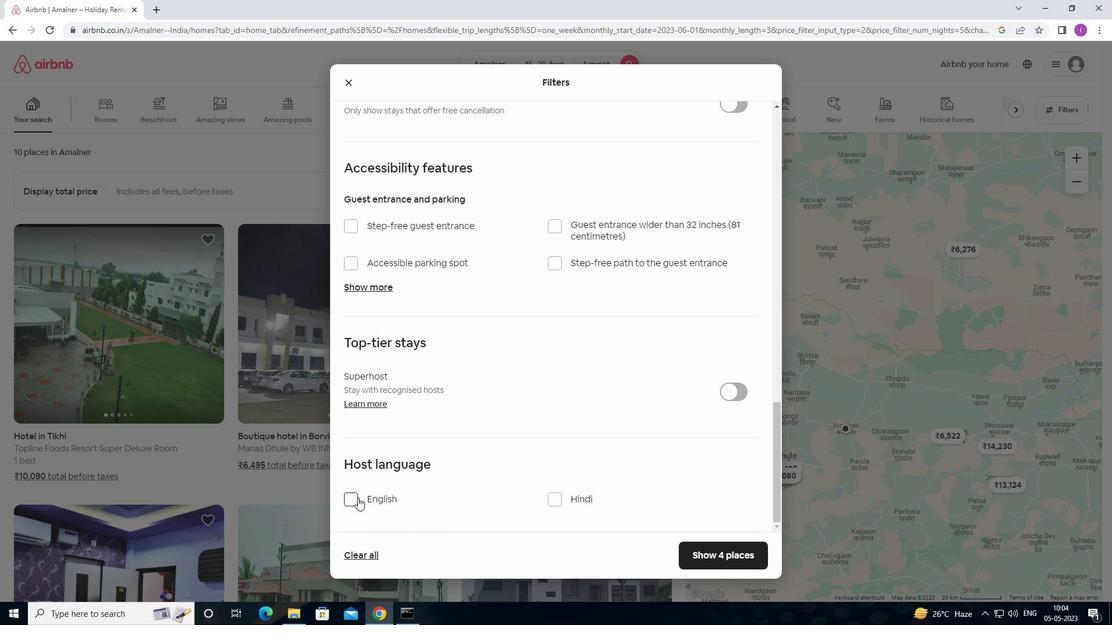 
Action: Mouse moved to (709, 563)
Screenshot: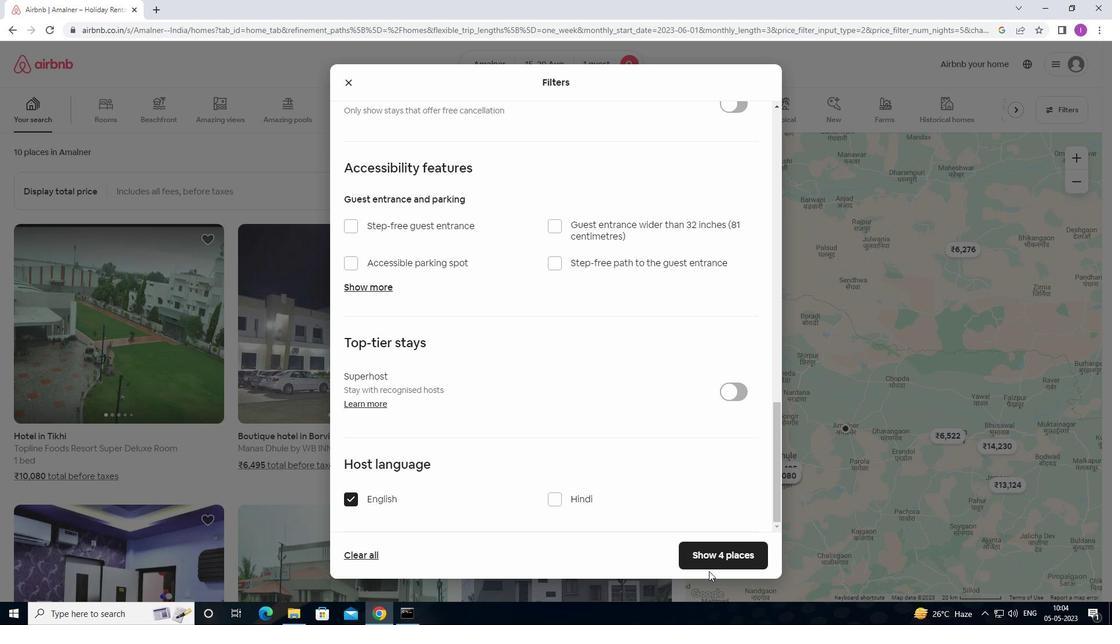 
Action: Mouse pressed left at (709, 563)
Screenshot: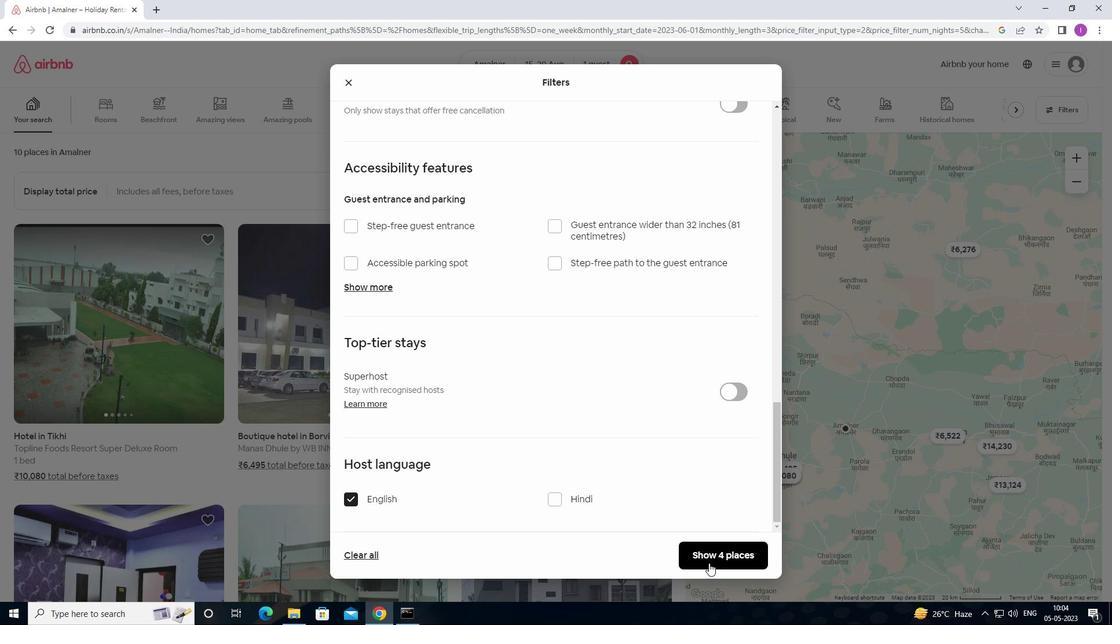
Action: Mouse moved to (708, 564)
Screenshot: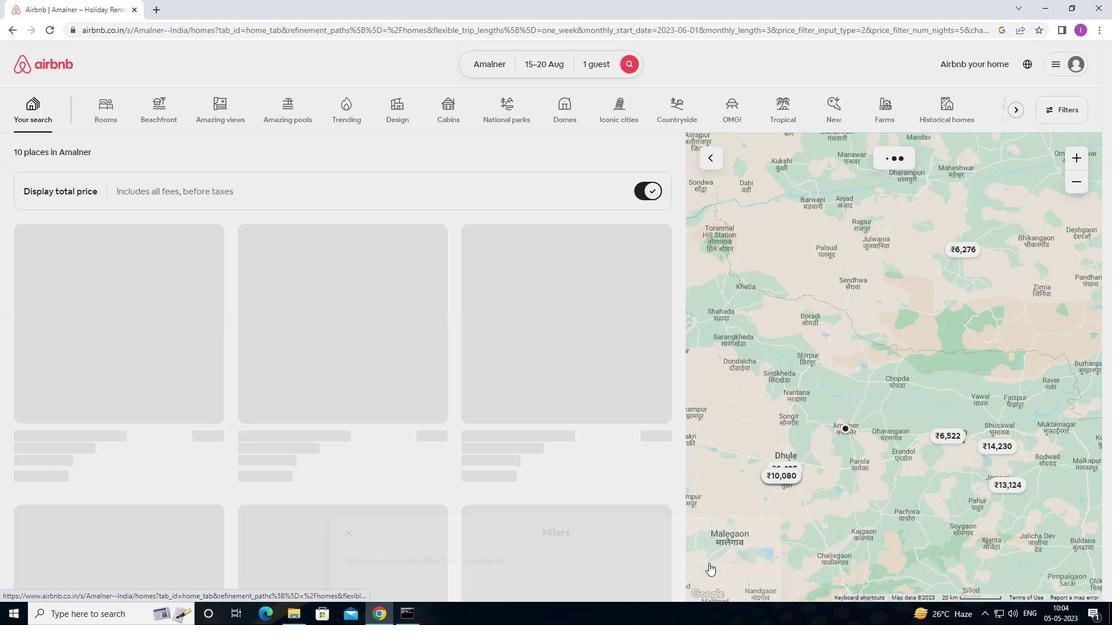 
